 Task: Create in the project AgileFusion in Backlog an issue 'Upgrade the error logging and monitoring capabilities of a web application to improve error detection and resolution', assign it to team member softage.2@softage.net and change the status to IN PROGRESS. Create in the project AgileFusion in Backlog an issue 'Create a new online platform for online graphic design courses with advanced design tools and project collaboration features', assign it to team member softage.3@softage.net and change the status to IN PROGRESS
Action: Mouse moved to (238, 65)
Screenshot: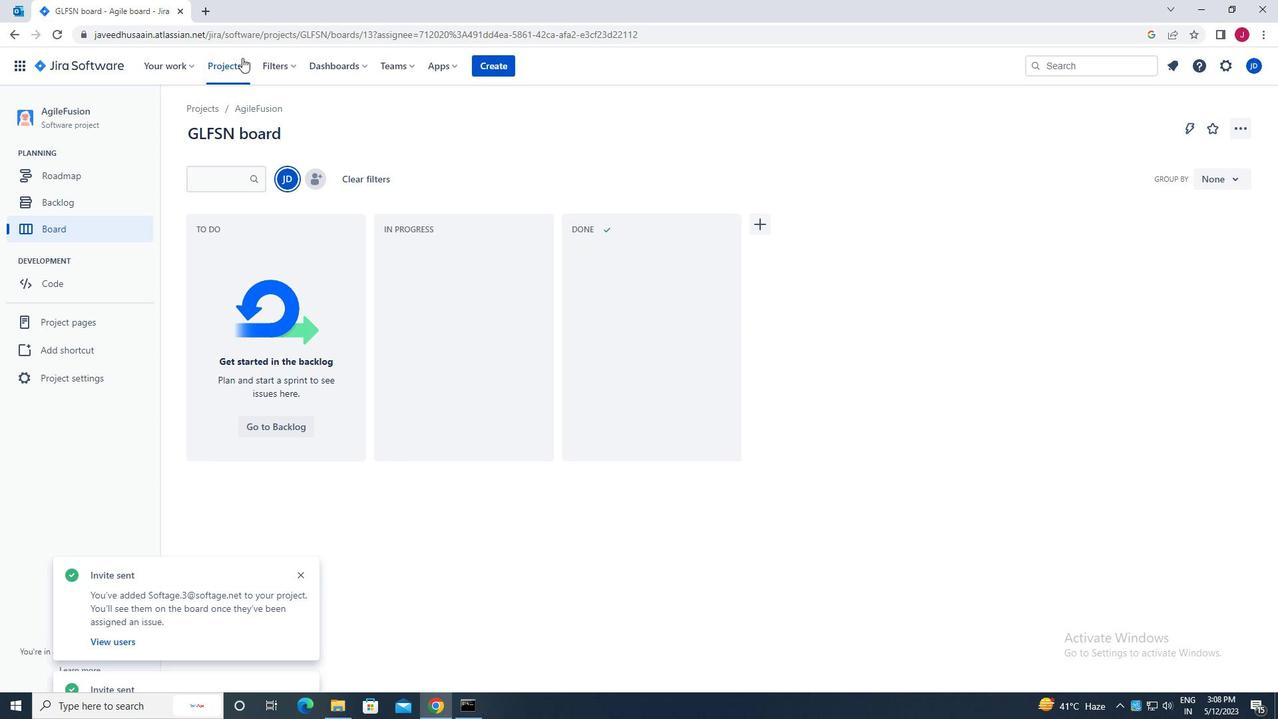 
Action: Mouse pressed left at (238, 65)
Screenshot: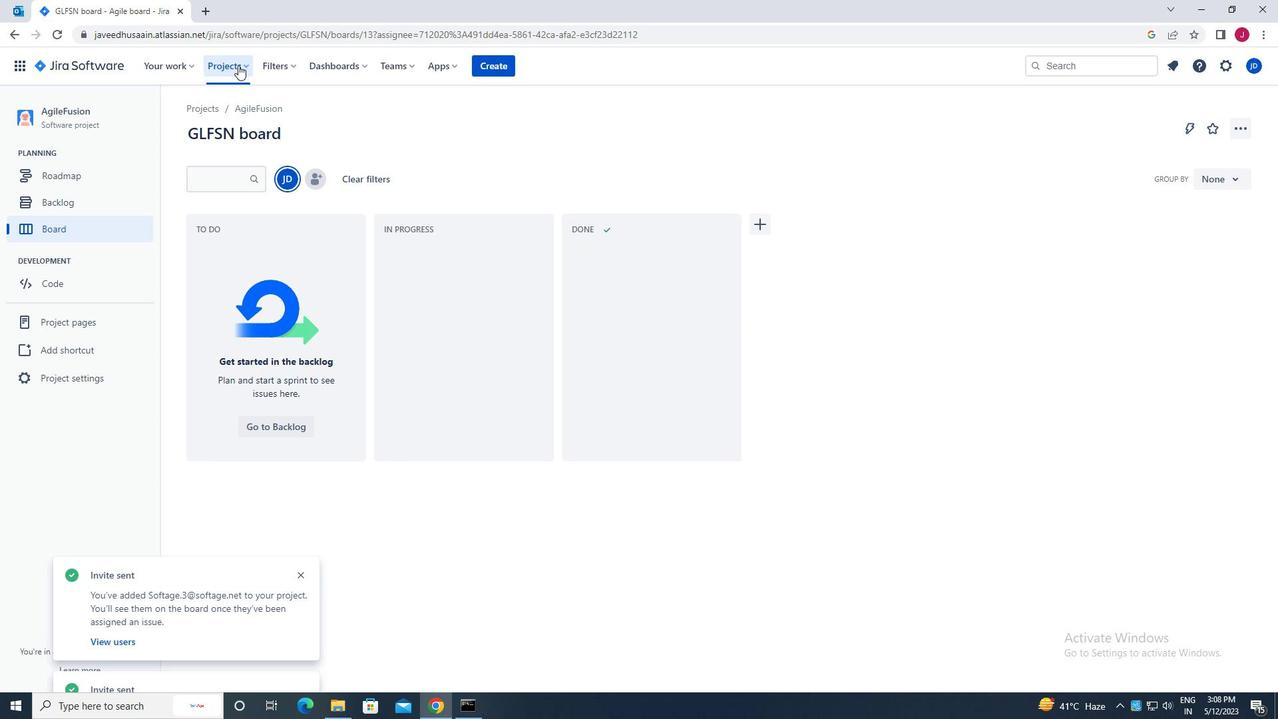 
Action: Mouse moved to (288, 122)
Screenshot: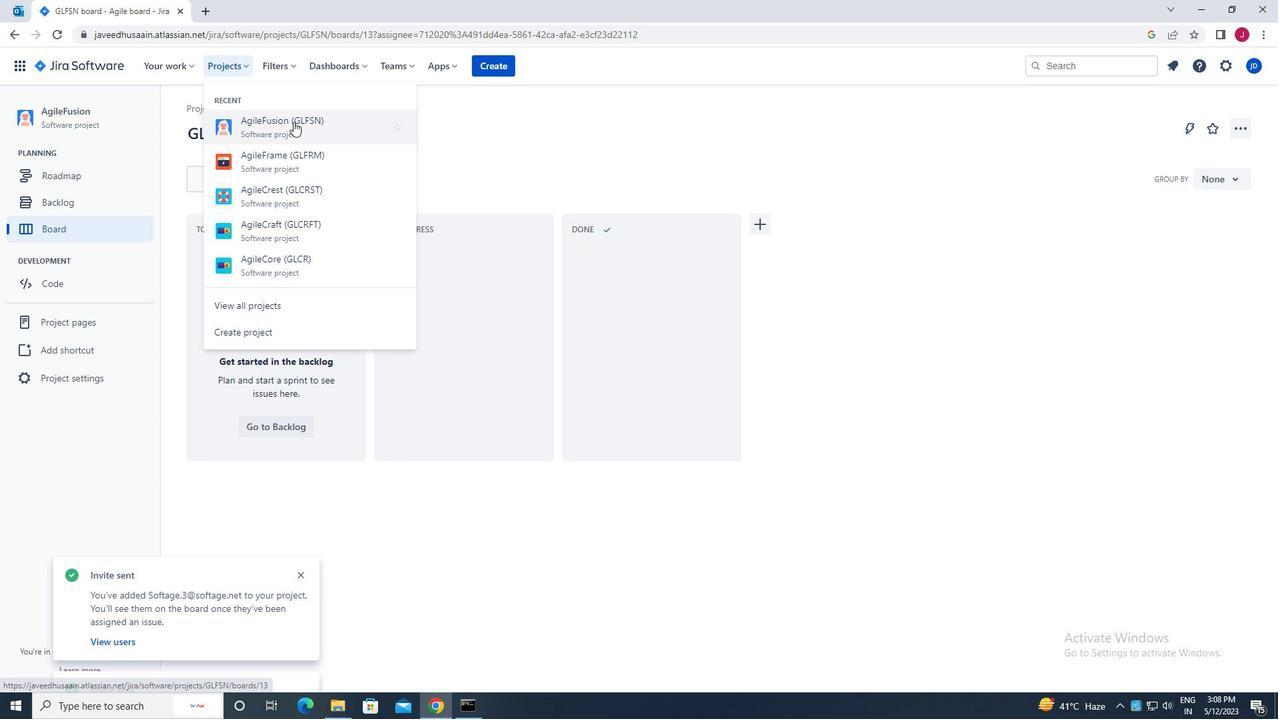 
Action: Mouse pressed left at (288, 122)
Screenshot: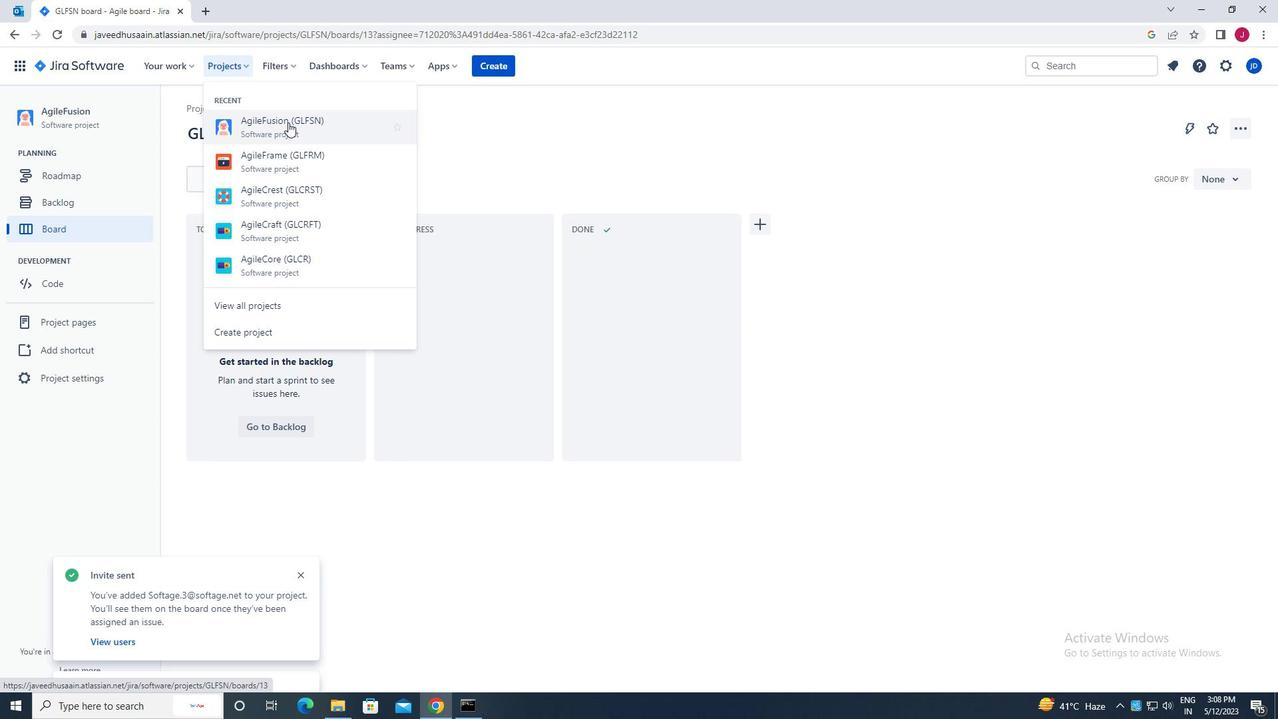 
Action: Mouse moved to (86, 204)
Screenshot: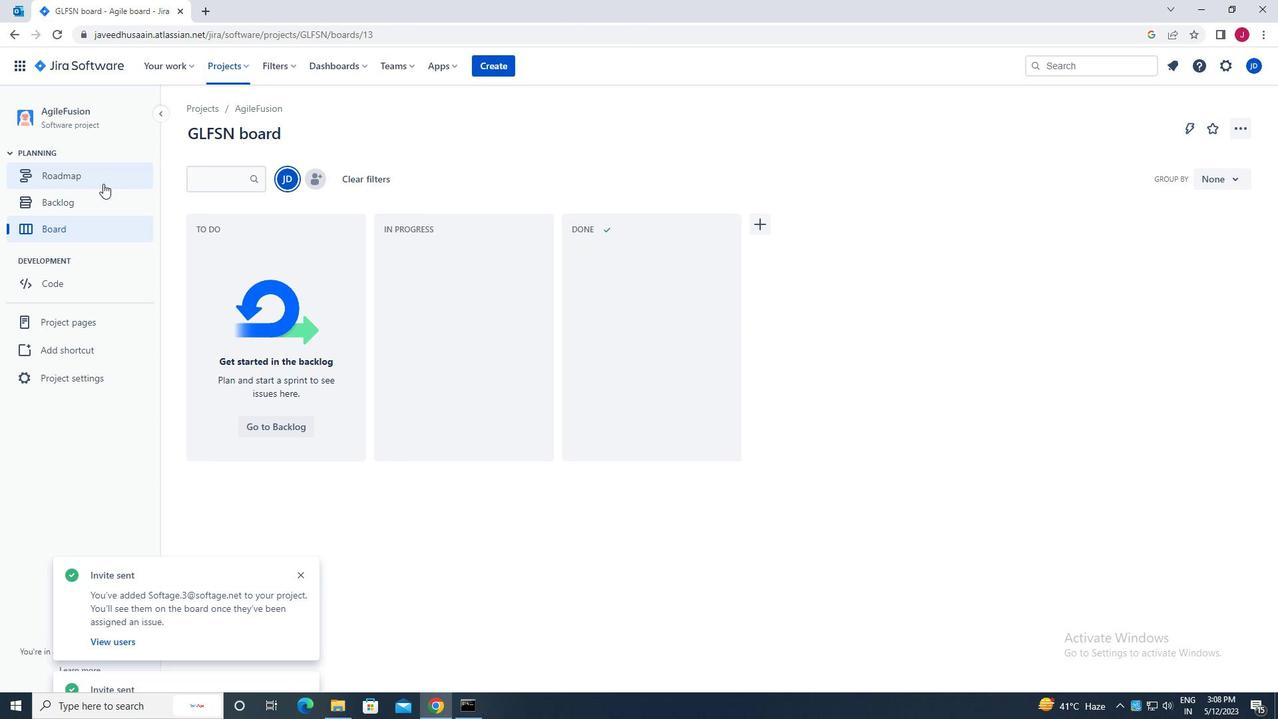 
Action: Mouse pressed left at (86, 204)
Screenshot: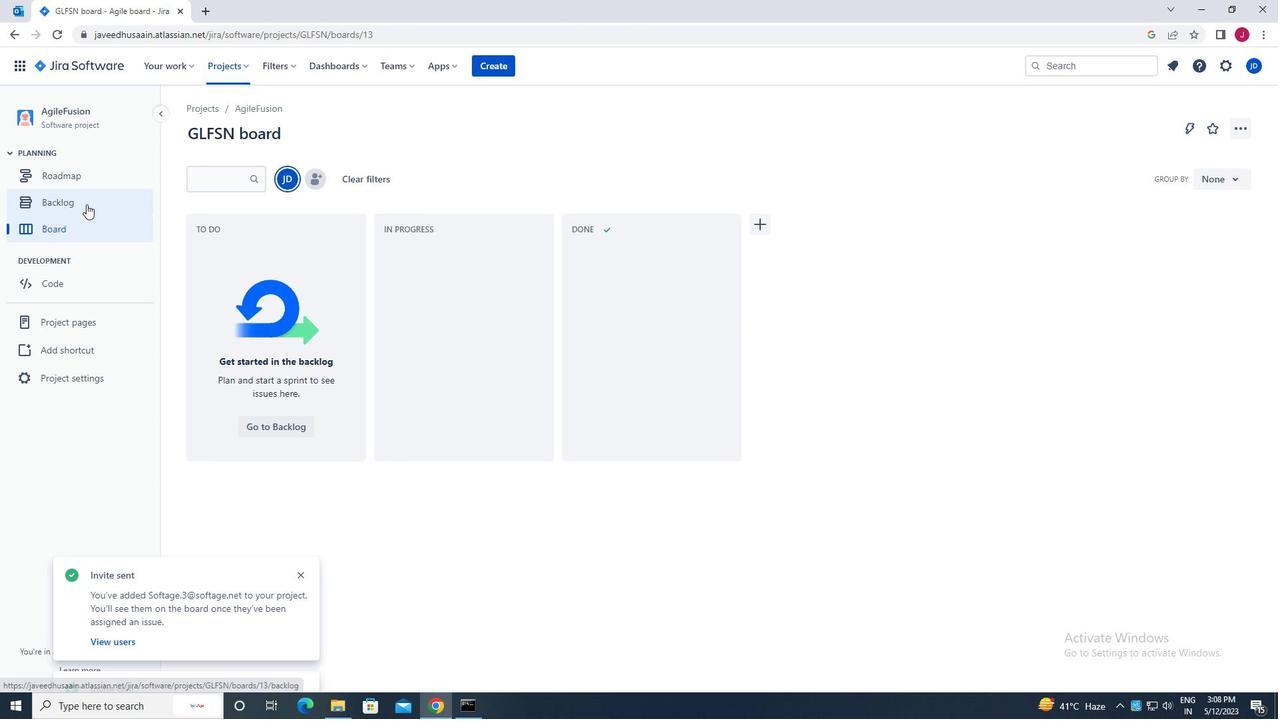 
Action: Mouse moved to (303, 575)
Screenshot: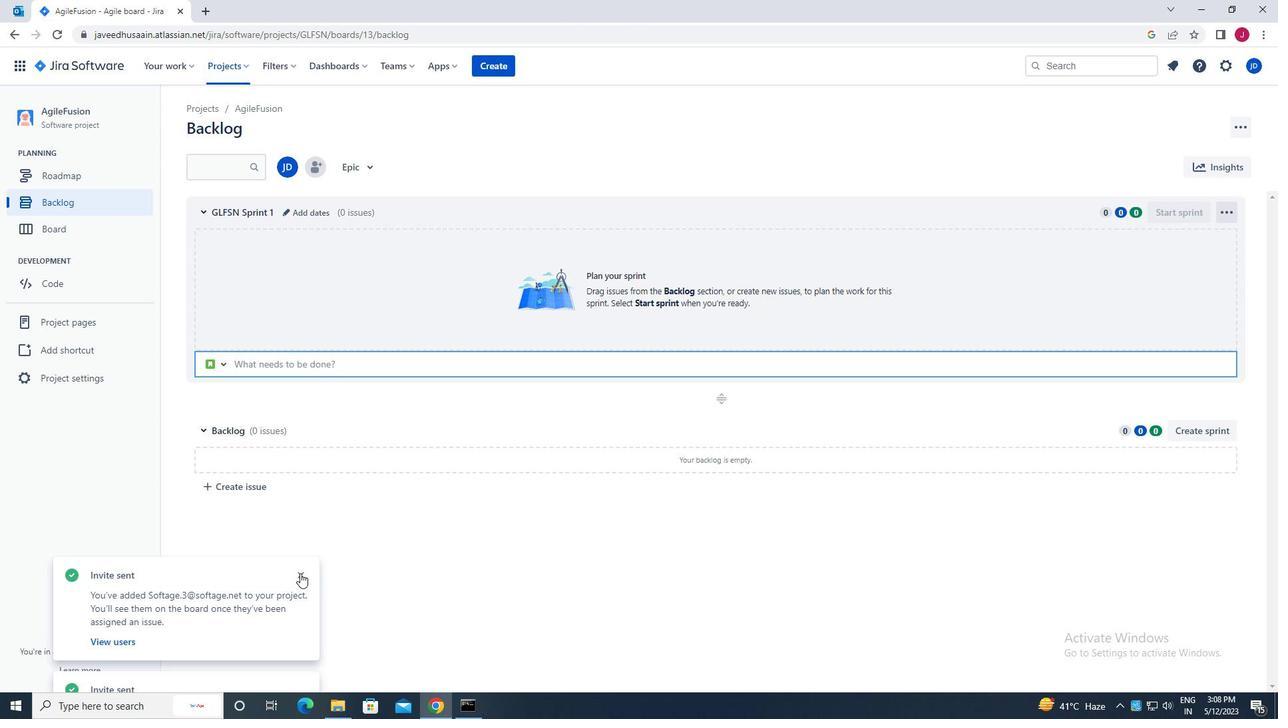 
Action: Mouse pressed left at (303, 575)
Screenshot: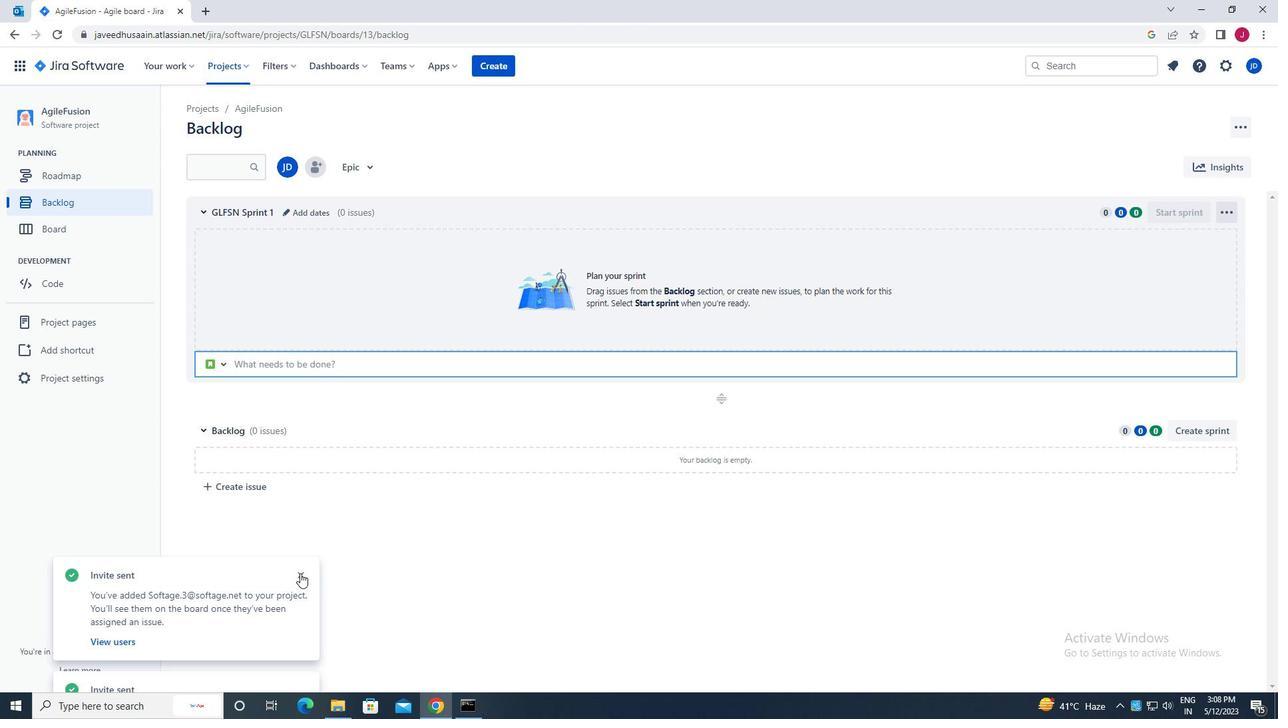
Action: Mouse moved to (301, 572)
Screenshot: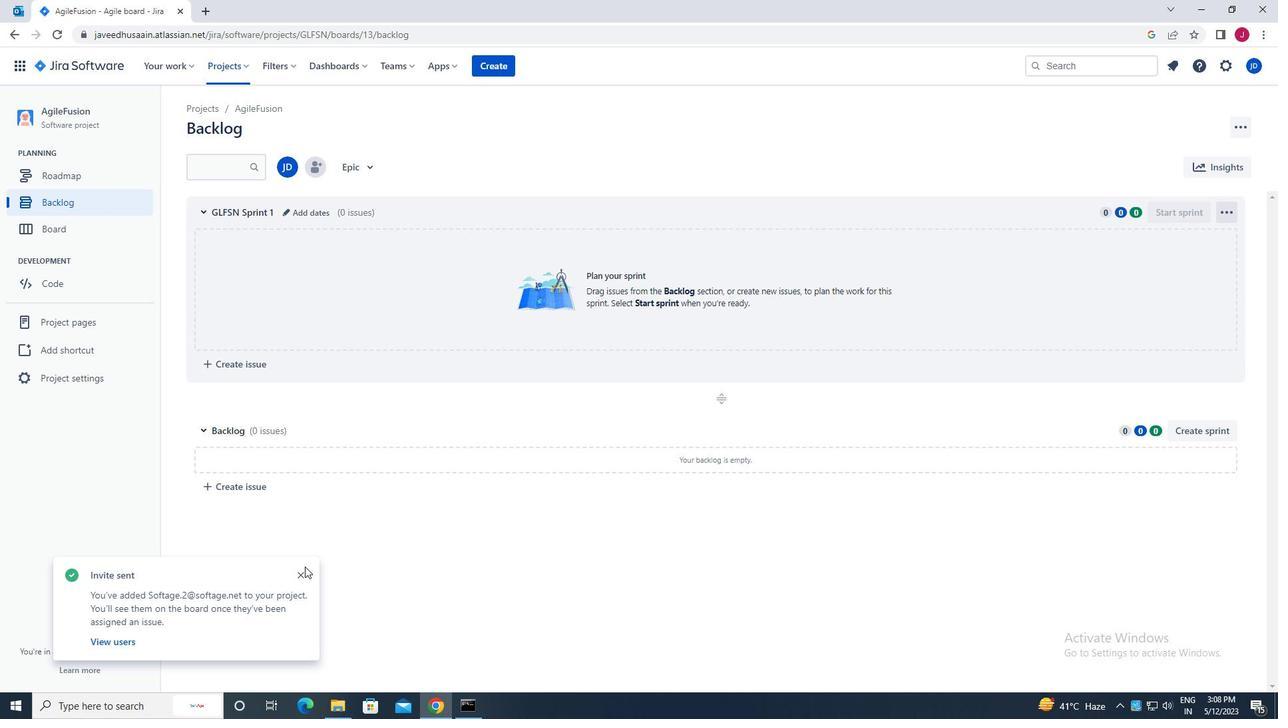
Action: Mouse pressed left at (301, 572)
Screenshot: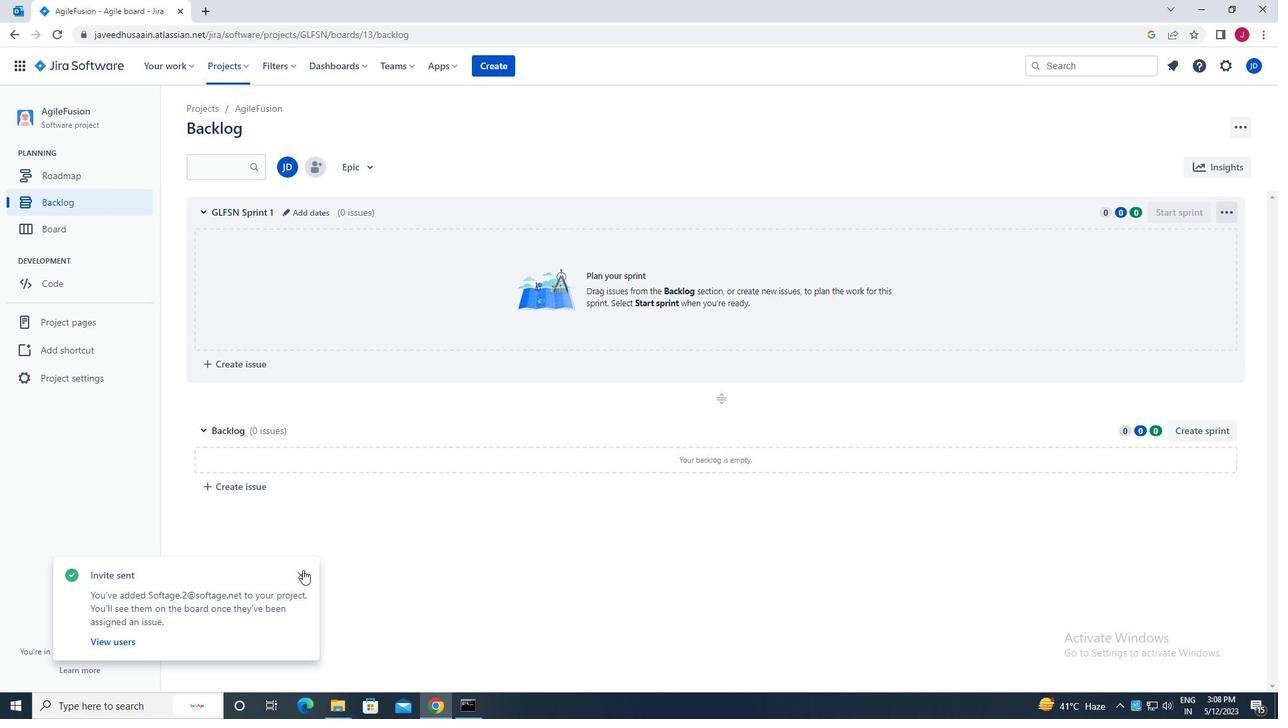 
Action: Mouse moved to (260, 485)
Screenshot: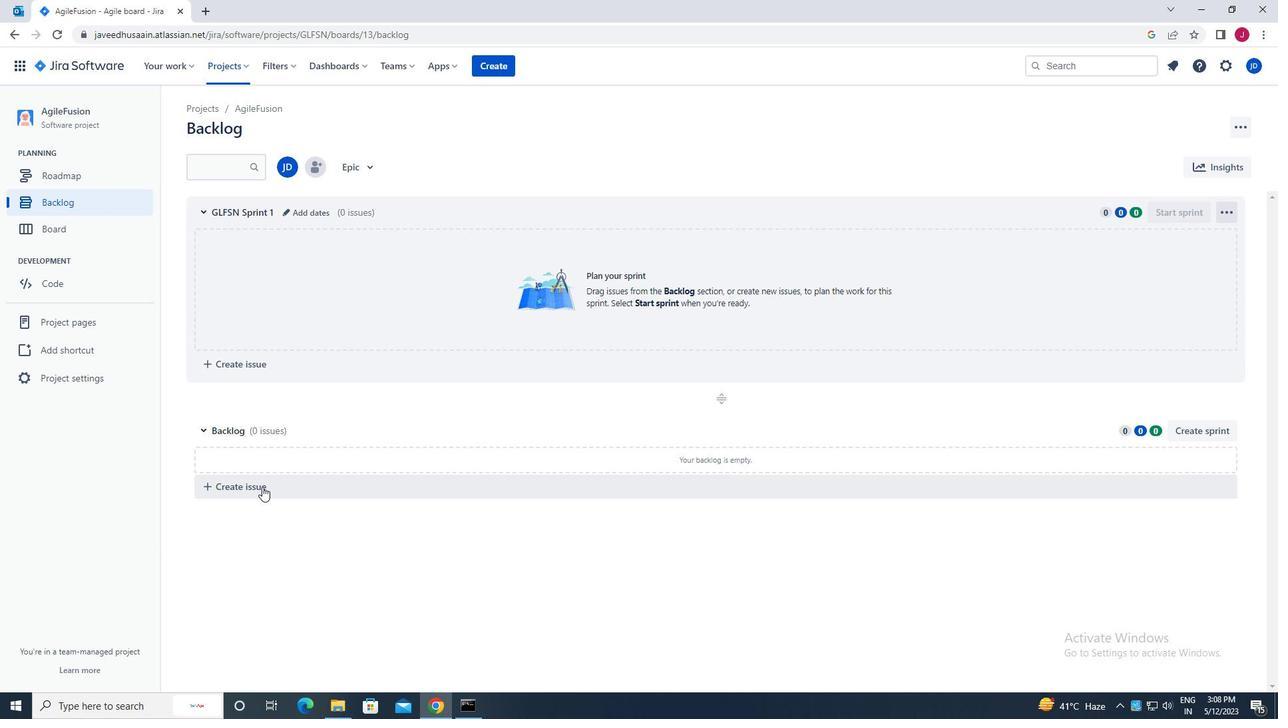 
Action: Mouse pressed left at (260, 485)
Screenshot: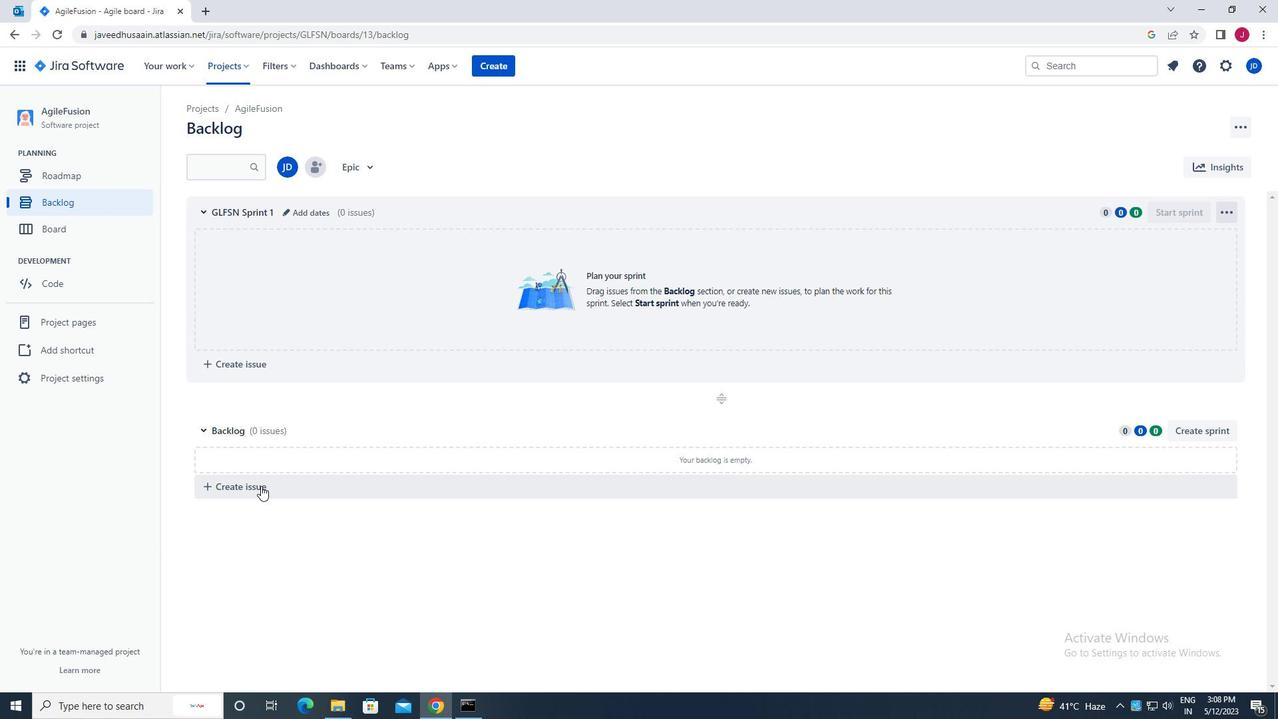 
Action: Mouse pressed left at (260, 485)
Screenshot: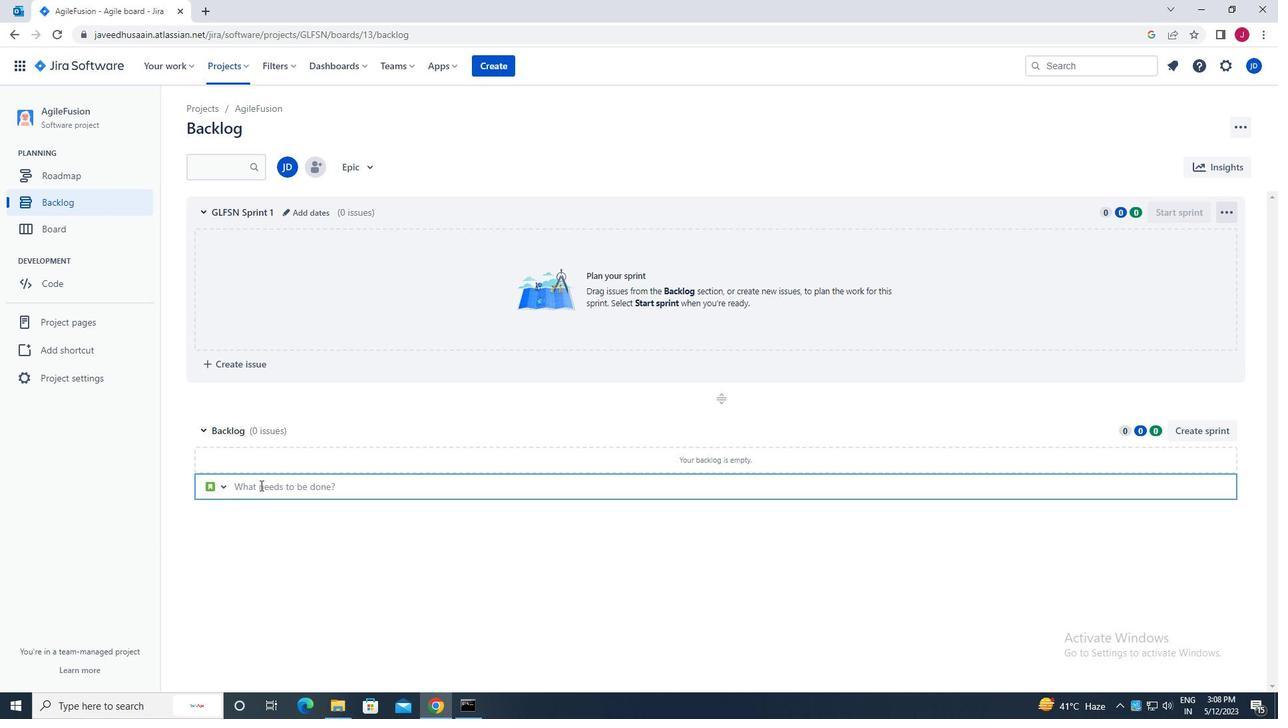 
Action: Key pressed u<Key.caps_lock>pgrade<Key.space>the<Key.space>error<Key.space>logging<Key.space>and<Key.space>monitoring<Key.space>capabilities<Key.space>of<Key.space>a<Key.space>web<Key.space>application<Key.space>to<Key.space>improve<Key.space>error<Key.space>detection<Key.space>and<Key.space>resolution<Key.enter>
Screenshot: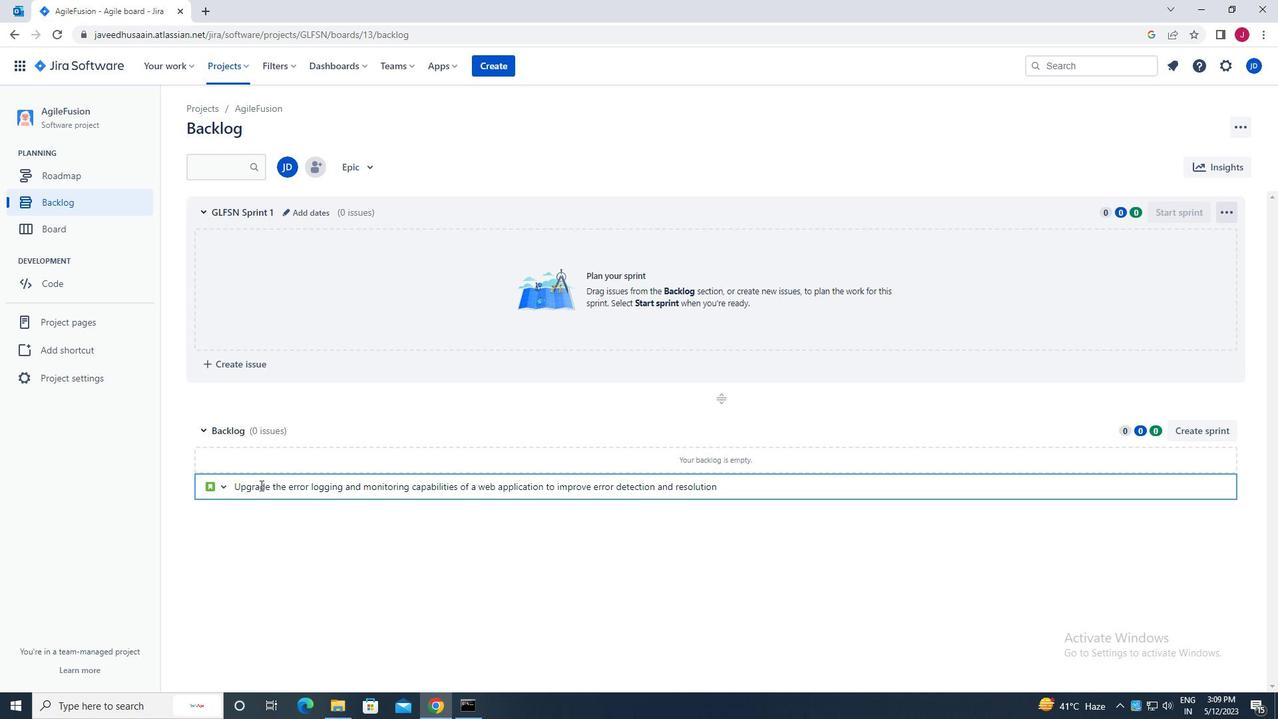 
Action: Mouse moved to (1198, 457)
Screenshot: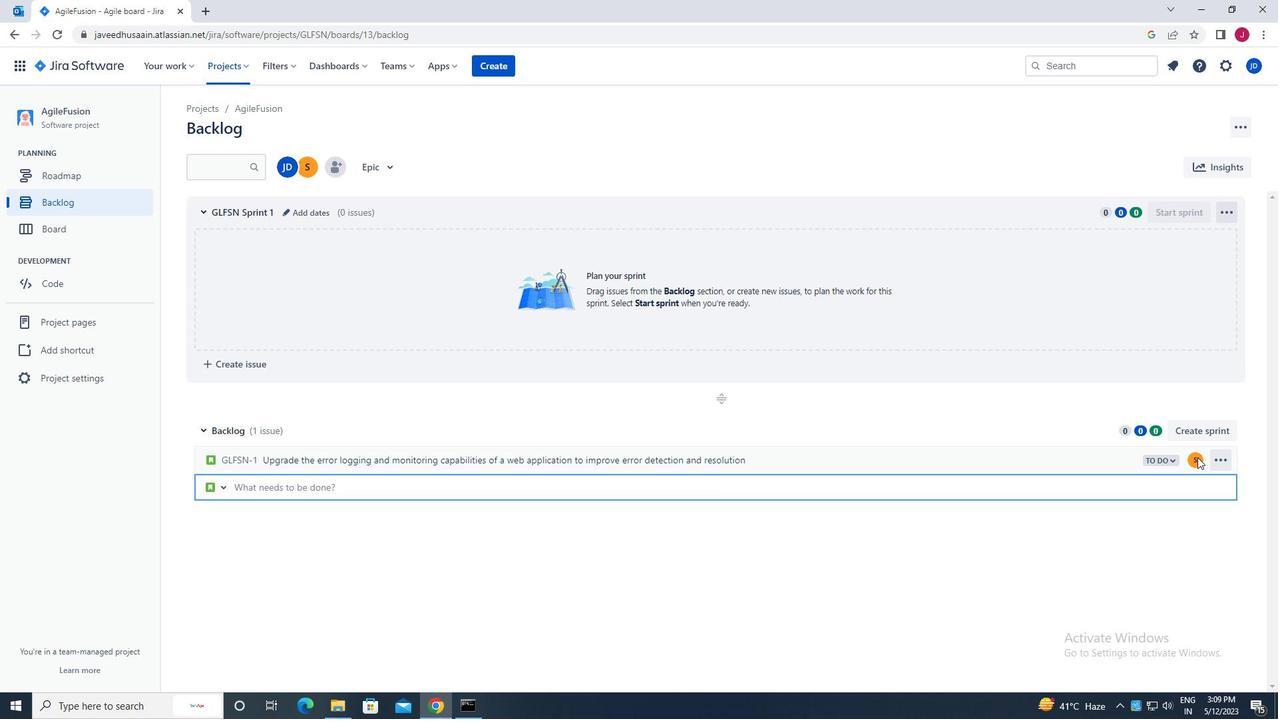 
Action: Mouse pressed left at (1198, 457)
Screenshot: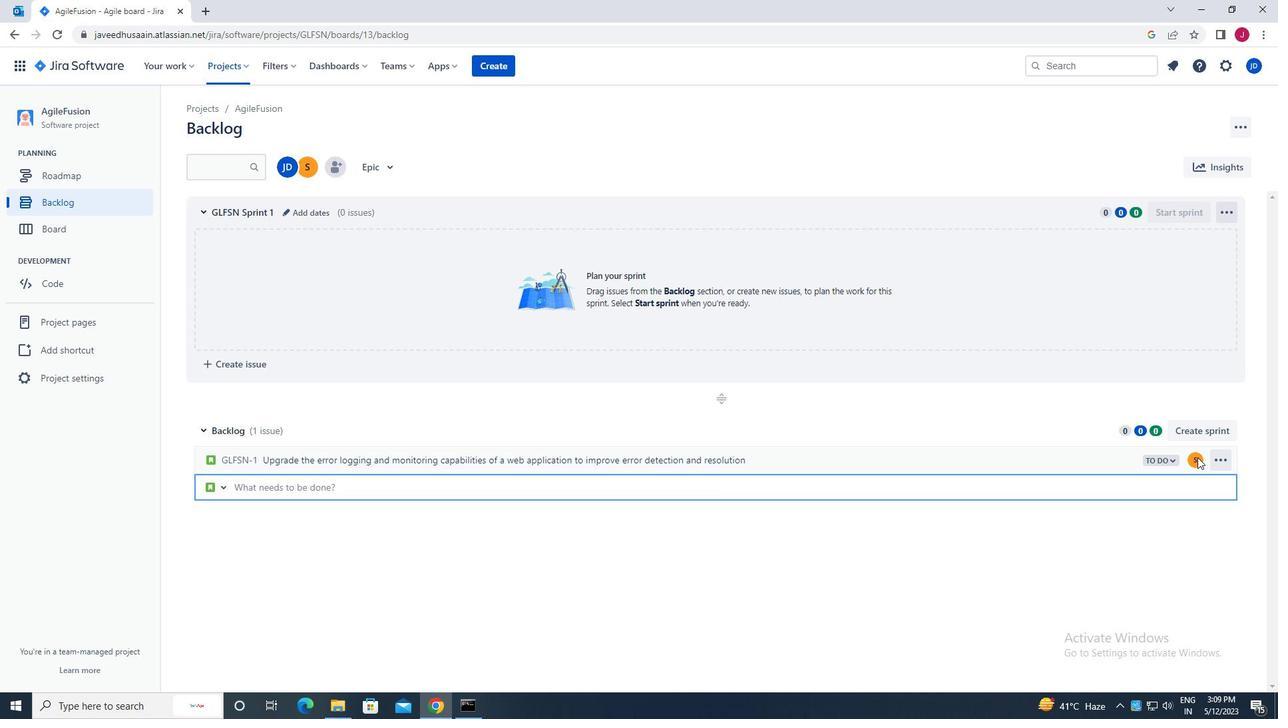 
Action: Mouse moved to (1196, 459)
Screenshot: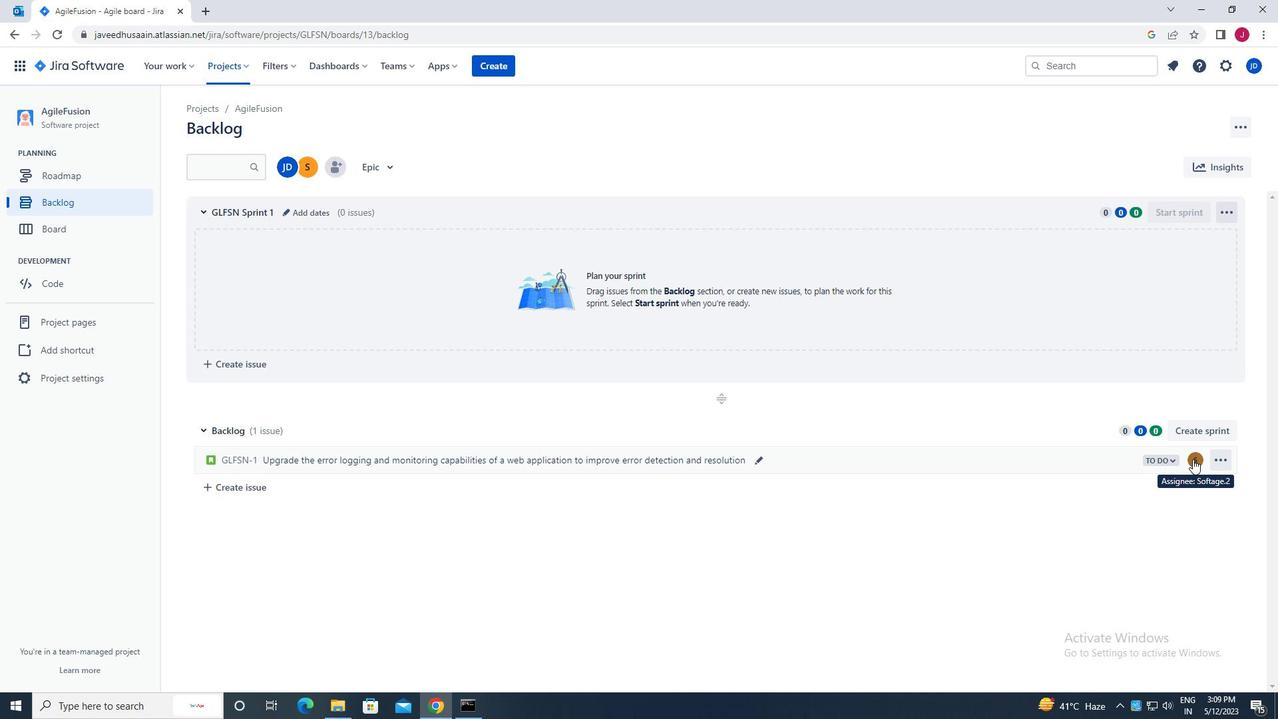 
Action: Mouse pressed left at (1196, 459)
Screenshot: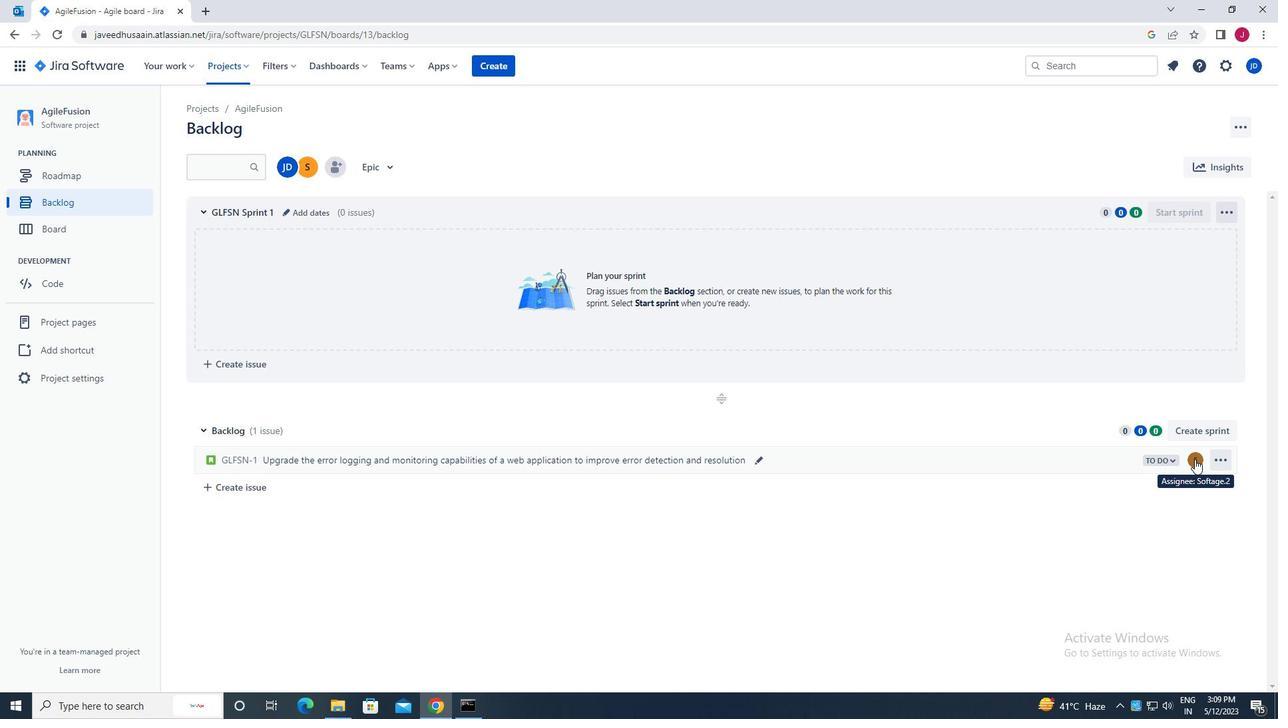 
Action: Mouse moved to (1097, 490)
Screenshot: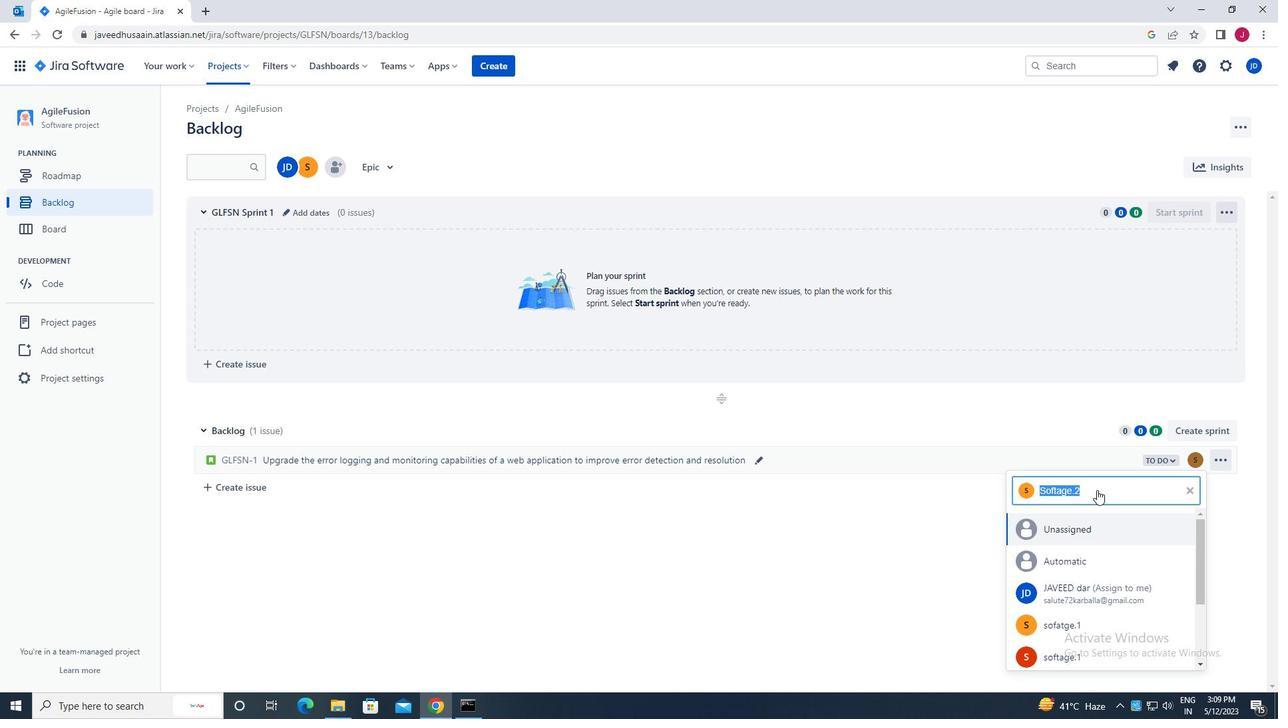 
Action: Key pressed soft
Screenshot: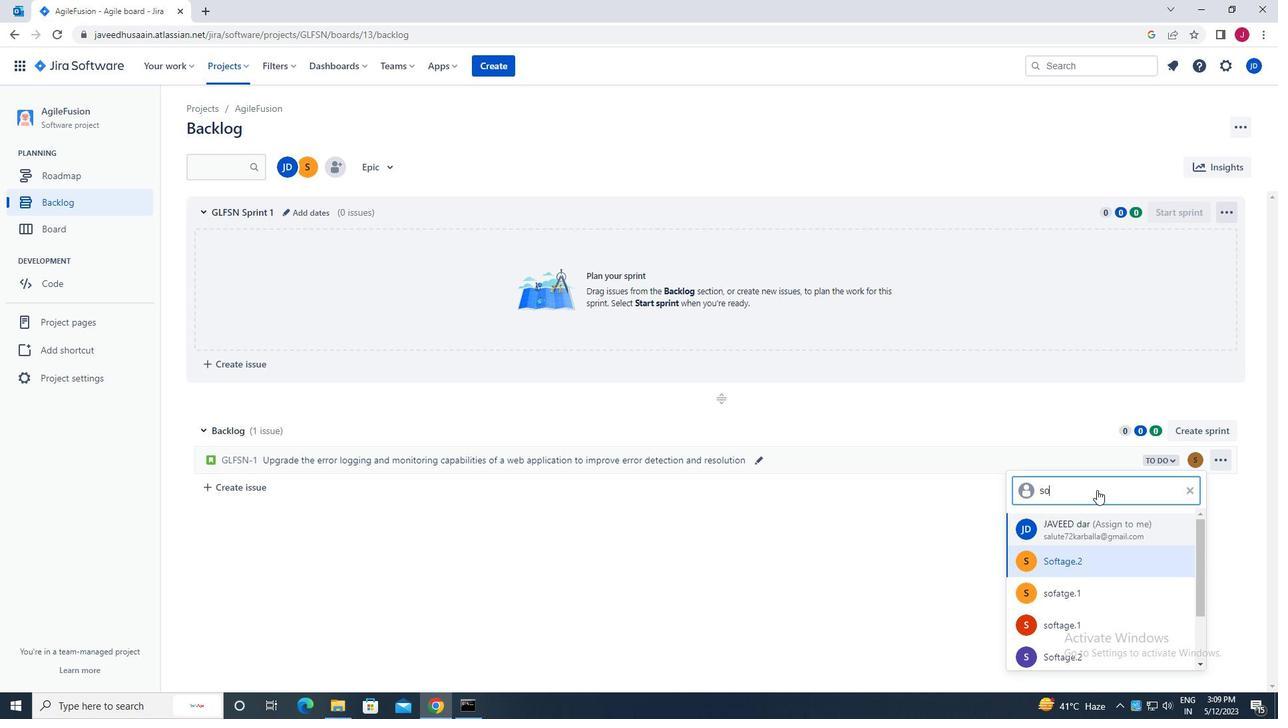 
Action: Mouse moved to (1102, 532)
Screenshot: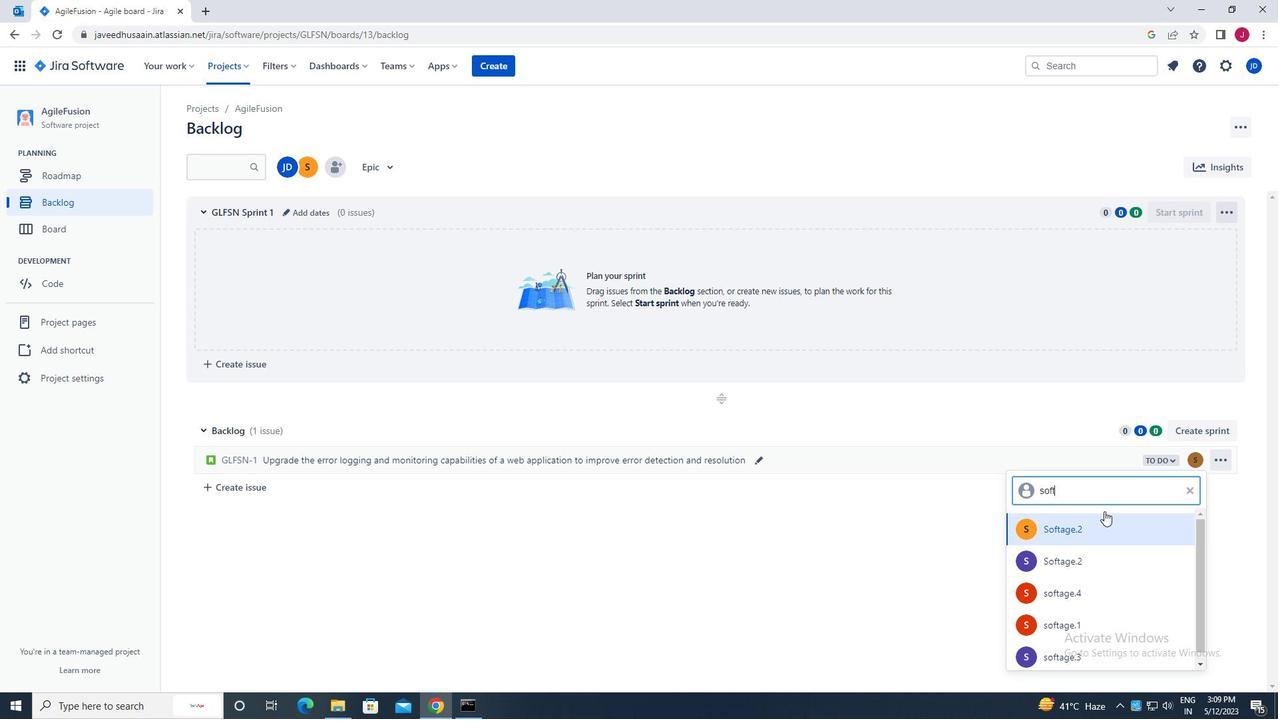 
Action: Mouse pressed left at (1102, 532)
Screenshot: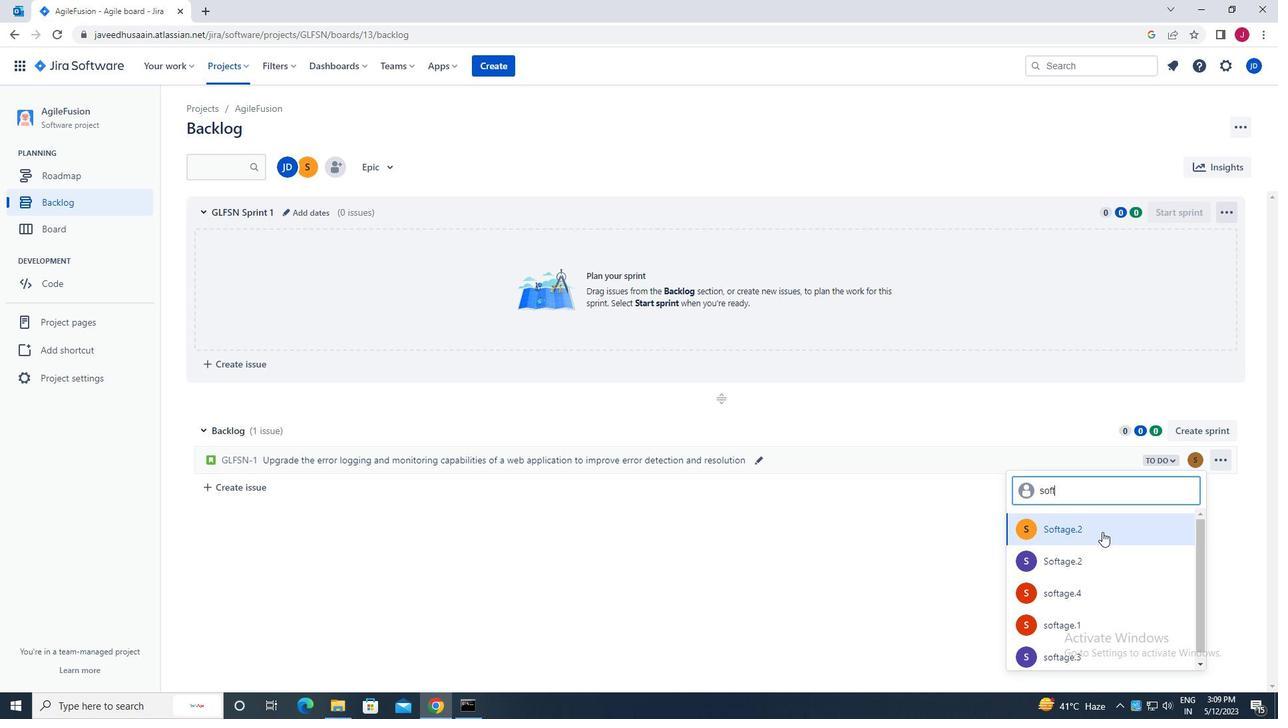 
Action: Mouse moved to (1168, 458)
Screenshot: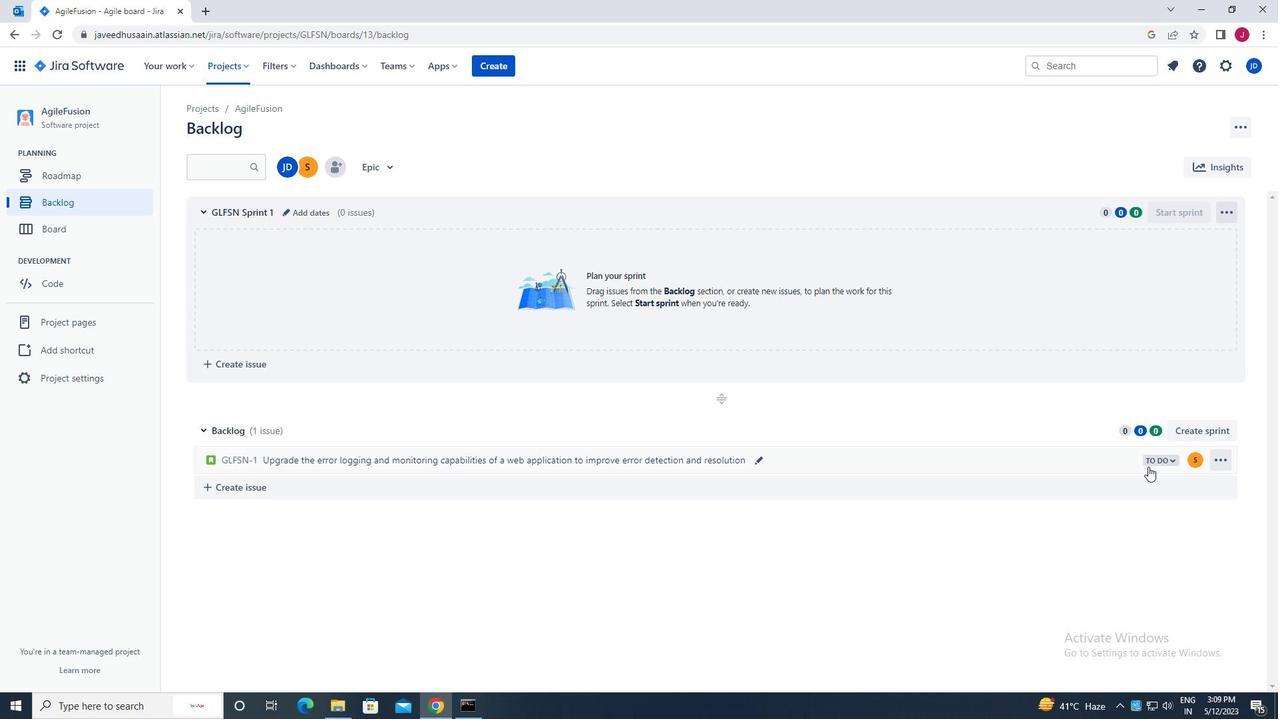 
Action: Mouse pressed left at (1168, 458)
Screenshot: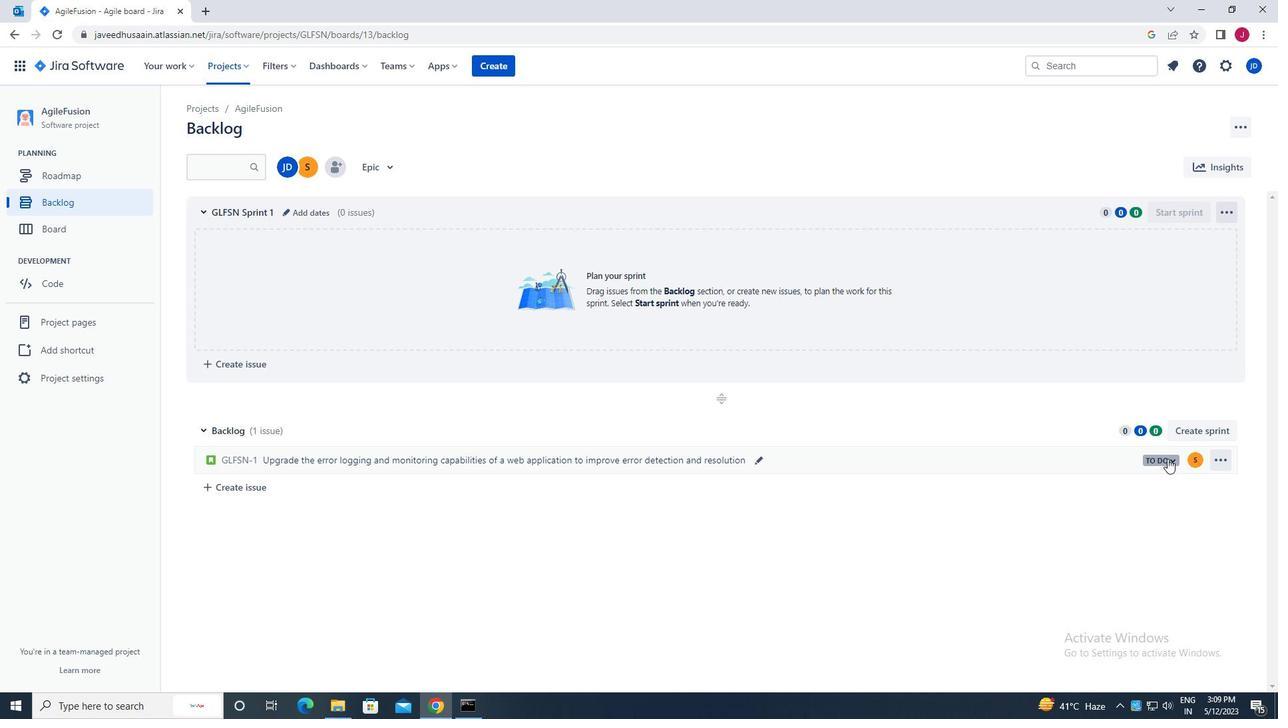 
Action: Mouse moved to (1085, 488)
Screenshot: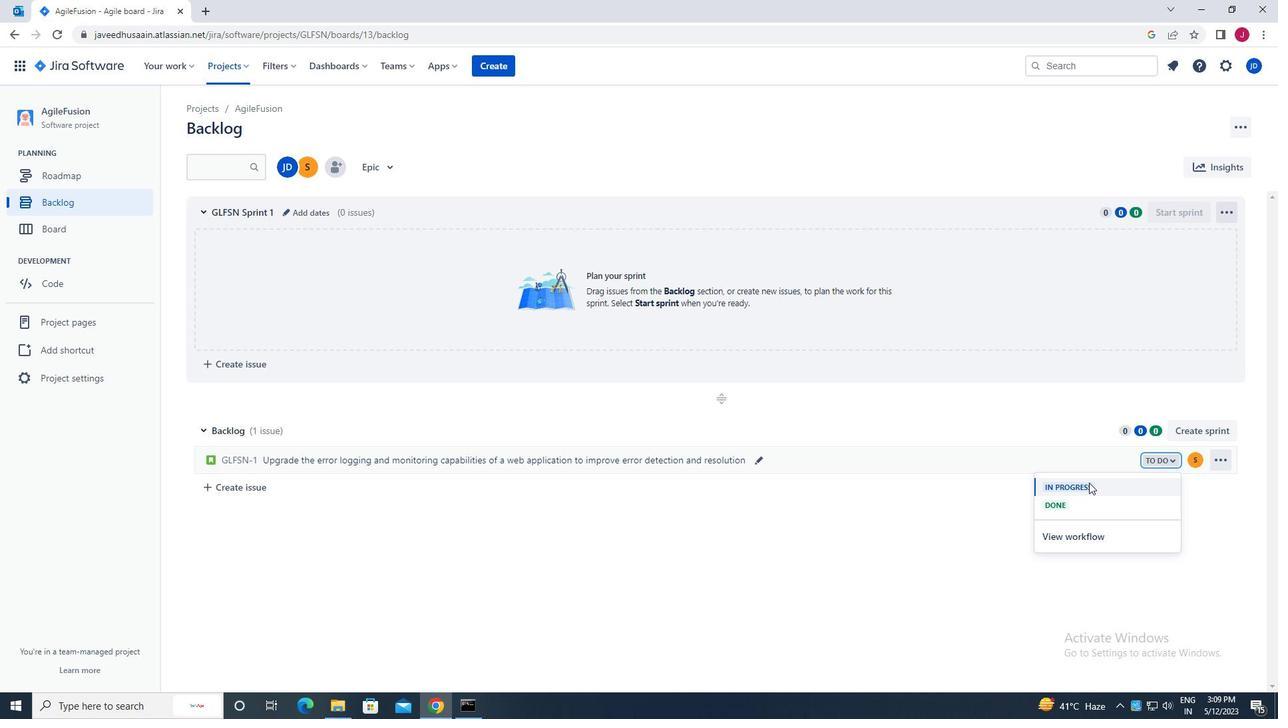 
Action: Mouse pressed left at (1085, 488)
Screenshot: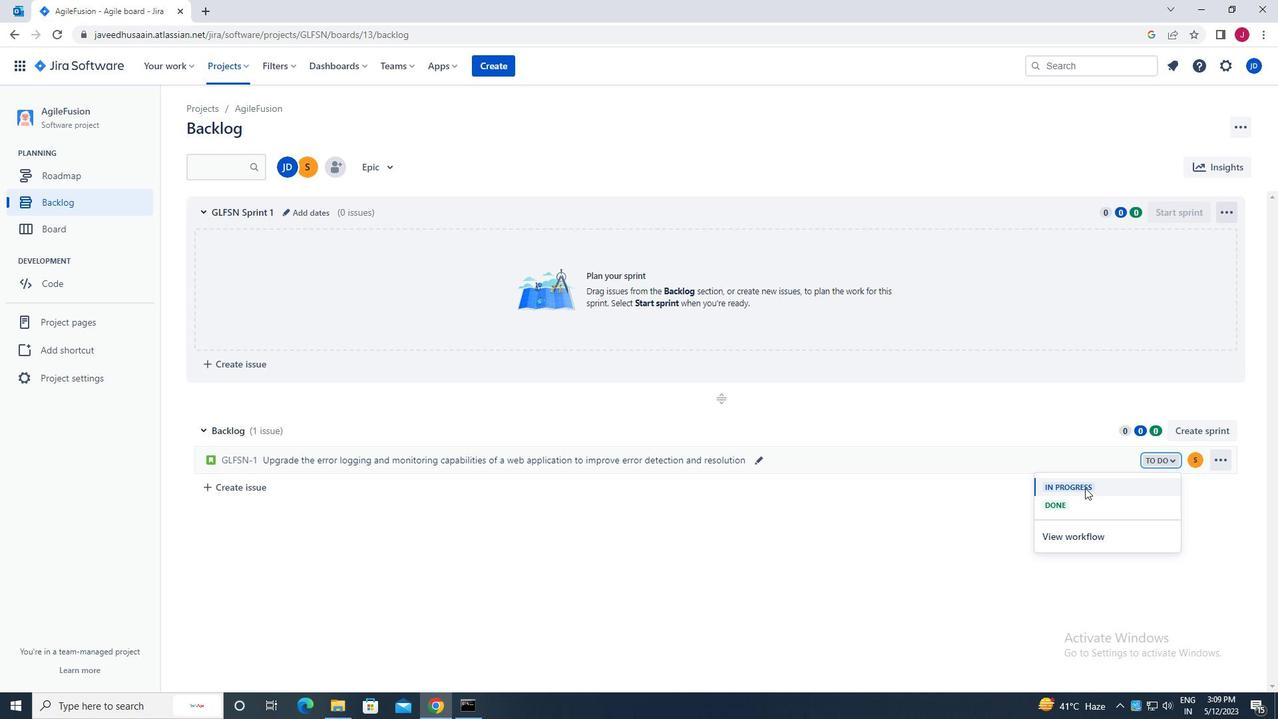 
Action: Mouse moved to (251, 486)
Screenshot: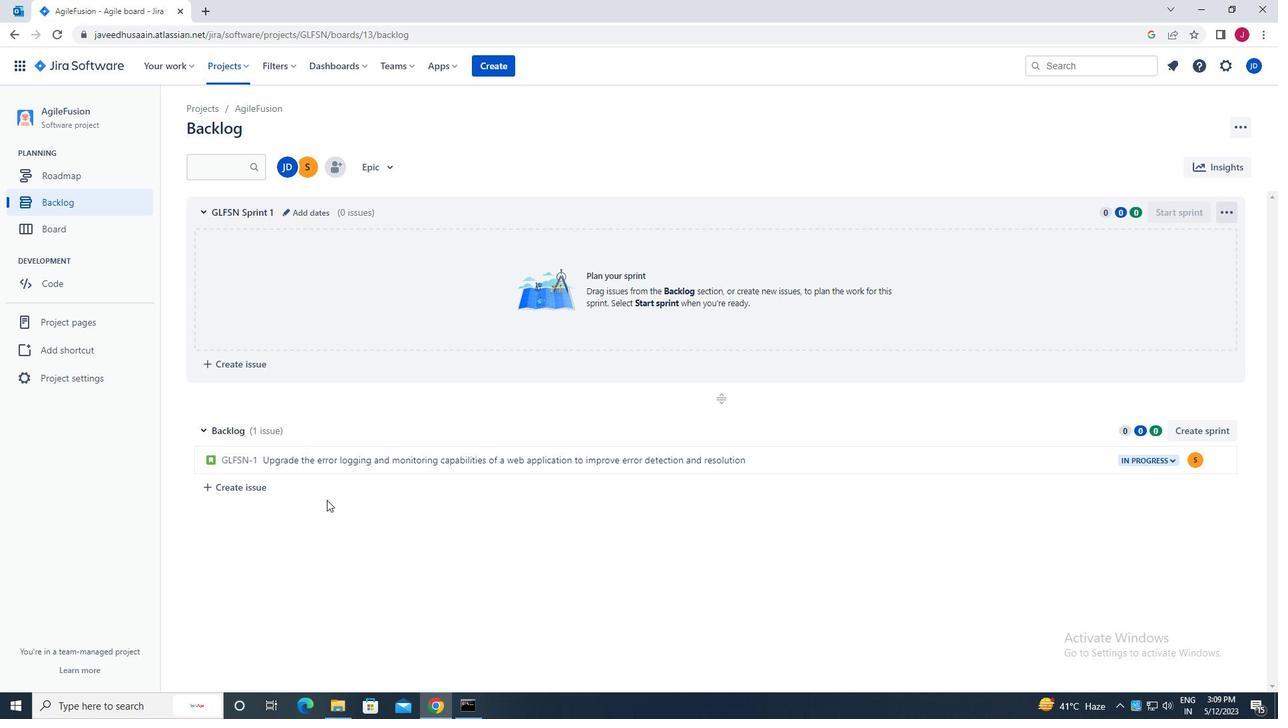 
Action: Mouse pressed left at (251, 486)
Screenshot: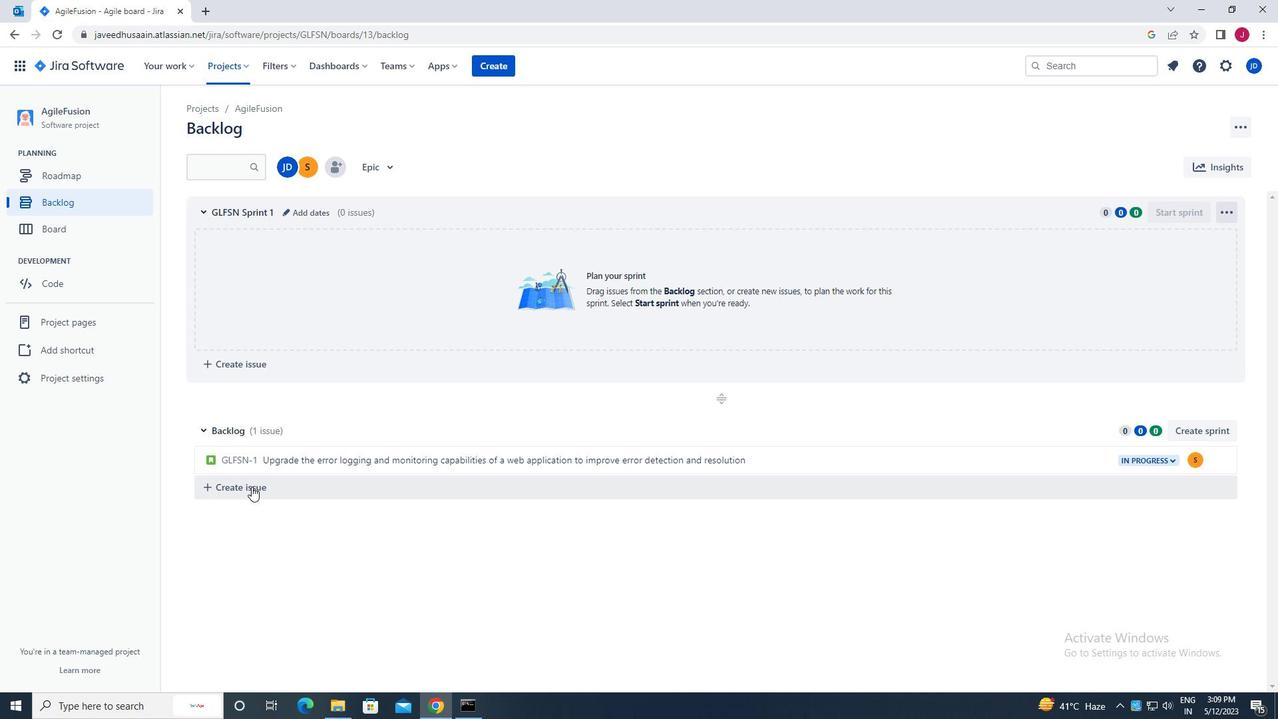 
Action: Mouse moved to (279, 490)
Screenshot: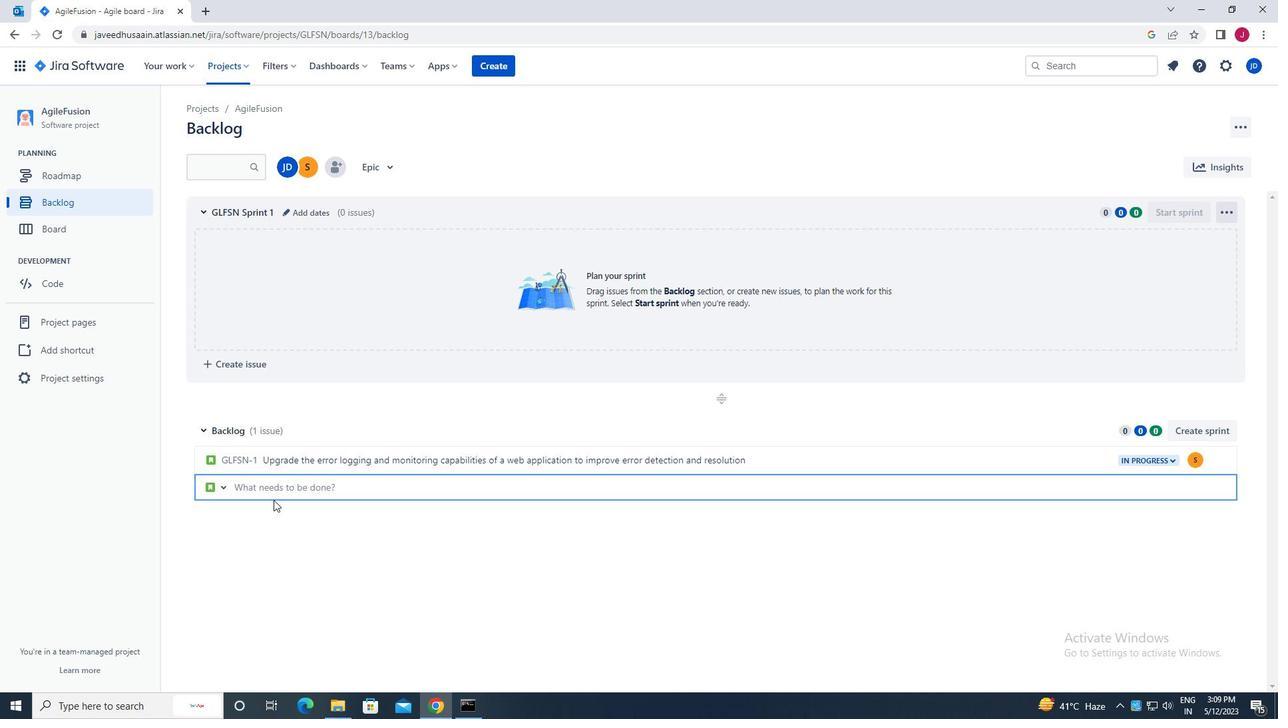 
Action: Key pressed <Key.caps_lock>c<Key.caps_lock>reate<Key.space>a<Key.space>new<Key.space>online<Key.space>platform<Key.space>for<Key.space>online<Key.space>p<Key.backspace>graphic<Key.space>design<Key.space>courses<Key.space>with<Key.space>advanced<Key.space>design<Key.space>tools<Key.space>and<Key.space>project<Key.space>collaboration<Key.space>features<Key.enter>
Screenshot: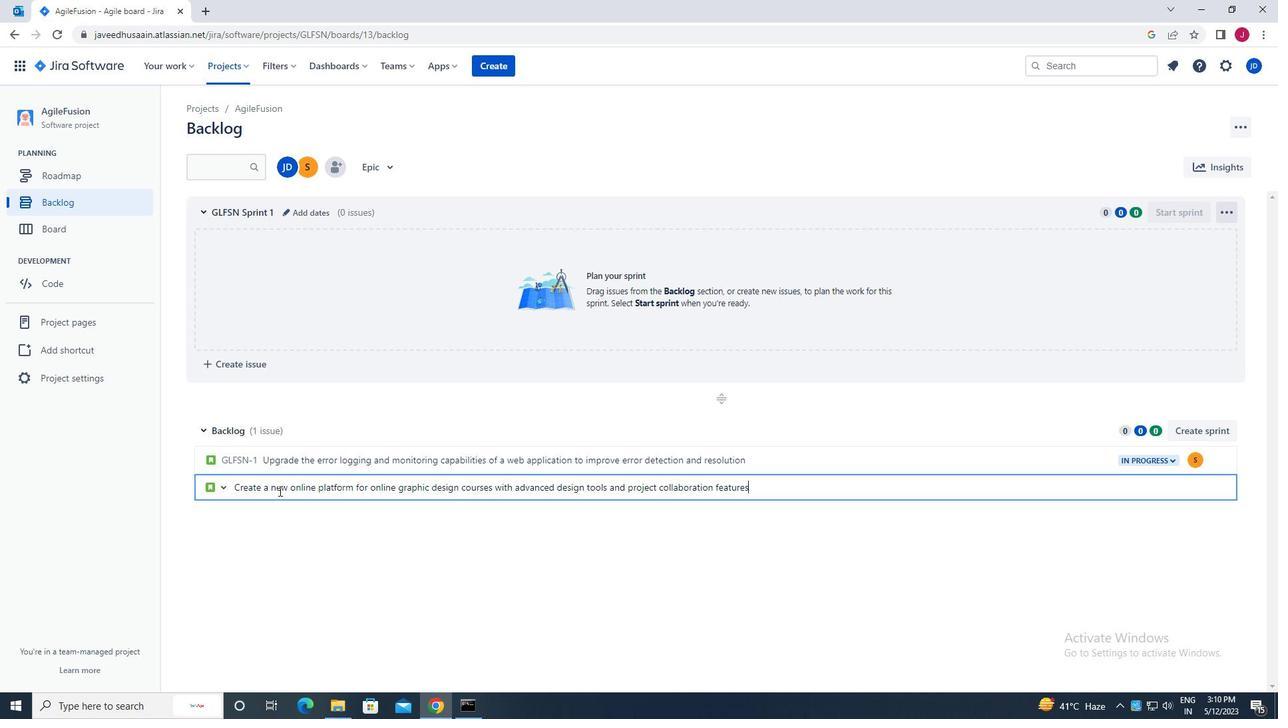 
Action: Mouse moved to (1196, 490)
Screenshot: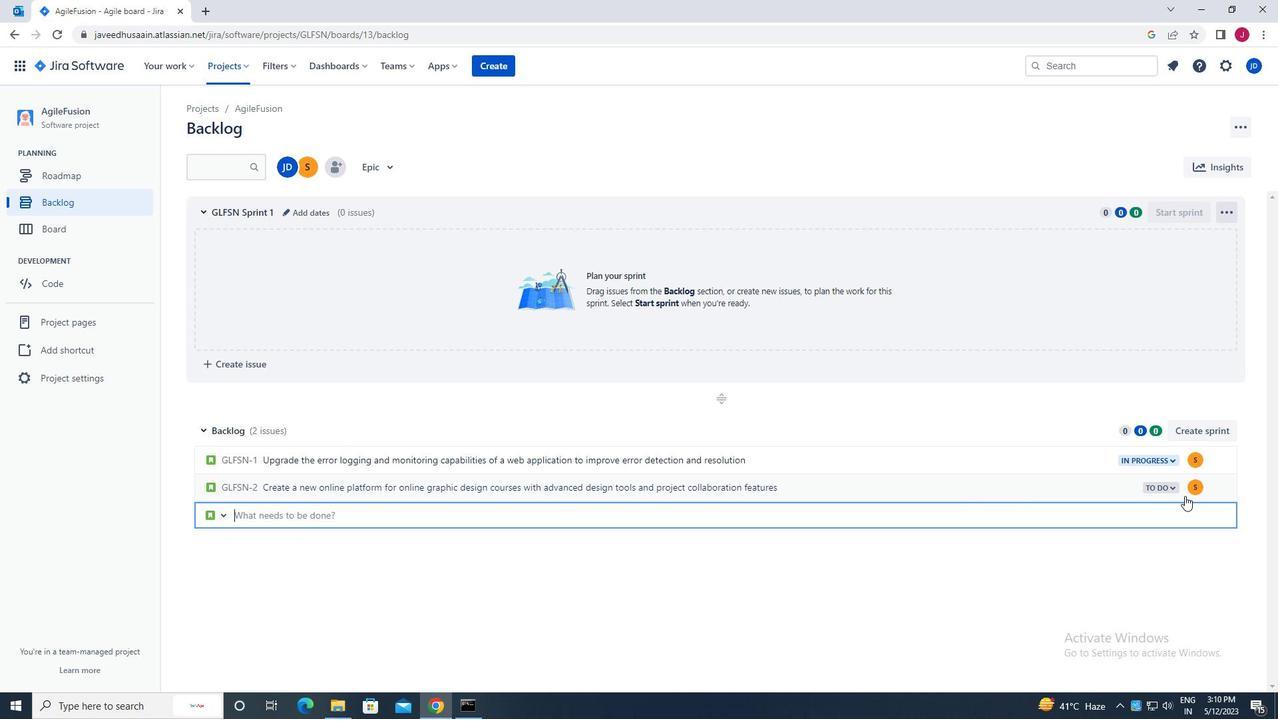 
Action: Mouse pressed left at (1196, 490)
Screenshot: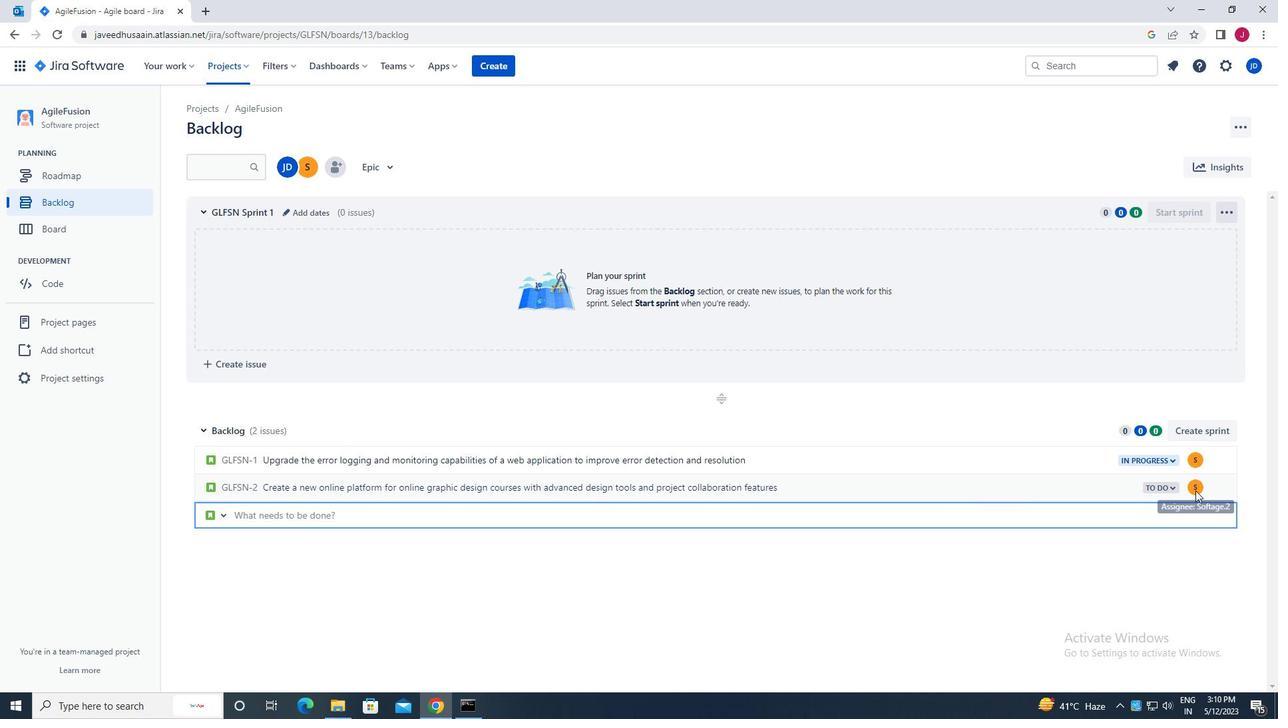 
Action: Mouse moved to (1194, 486)
Screenshot: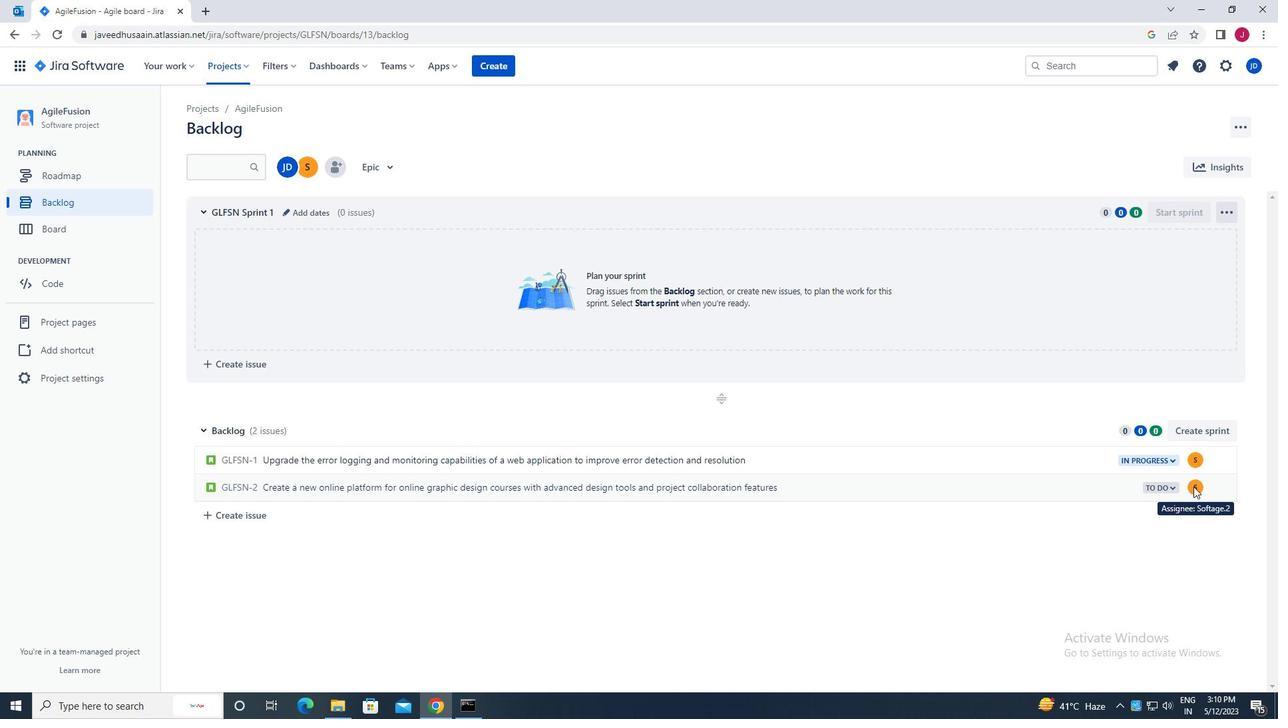 
Action: Mouse pressed left at (1194, 486)
Screenshot: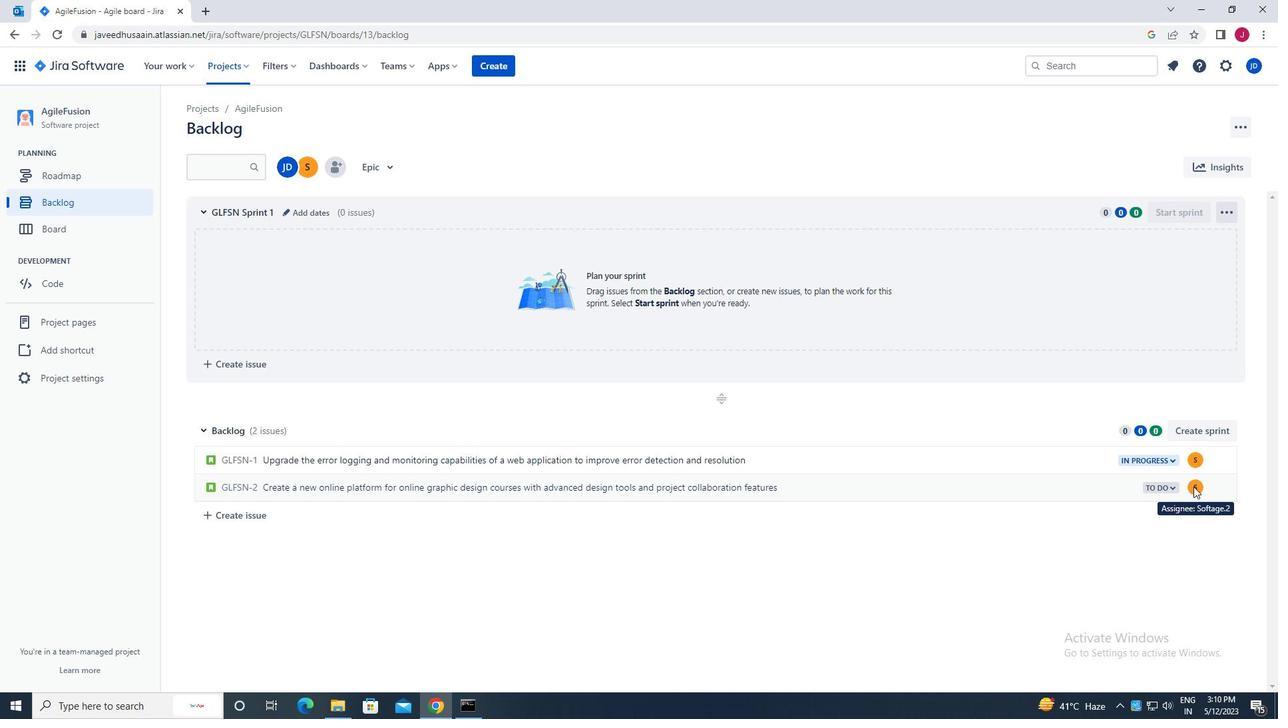 
Action: Mouse moved to (1197, 486)
Screenshot: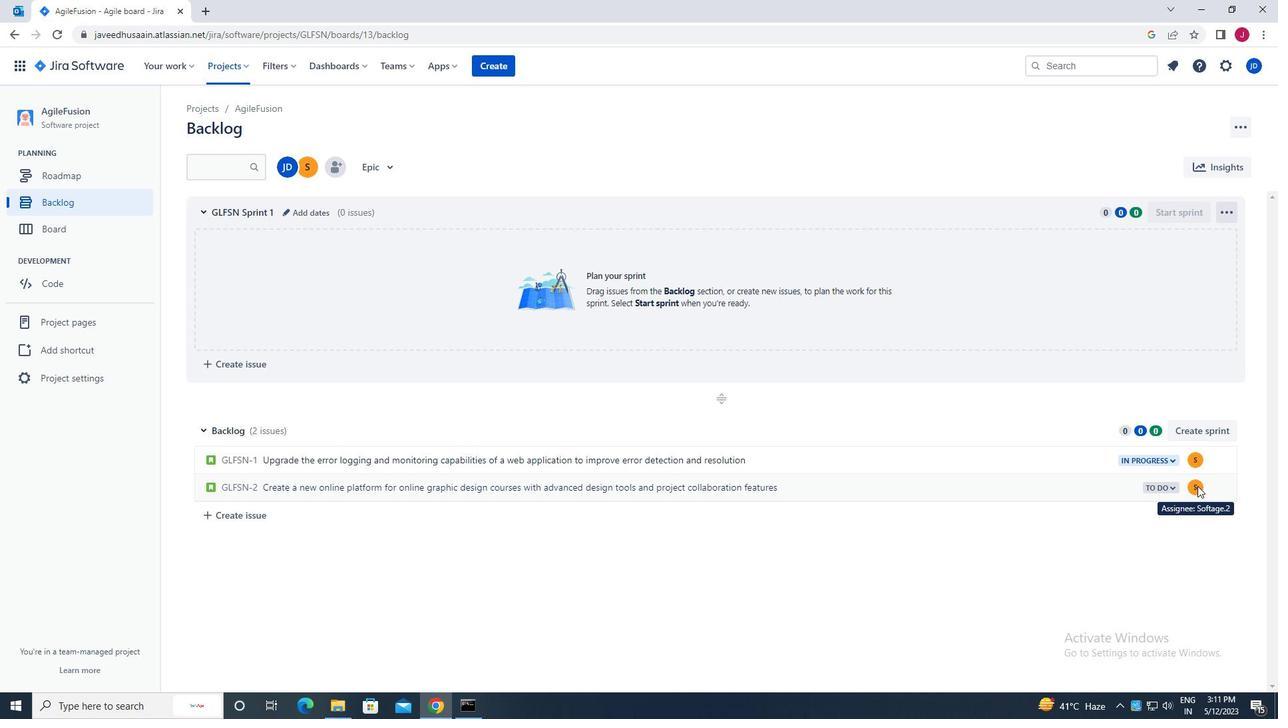 
Action: Mouse pressed left at (1197, 486)
Screenshot: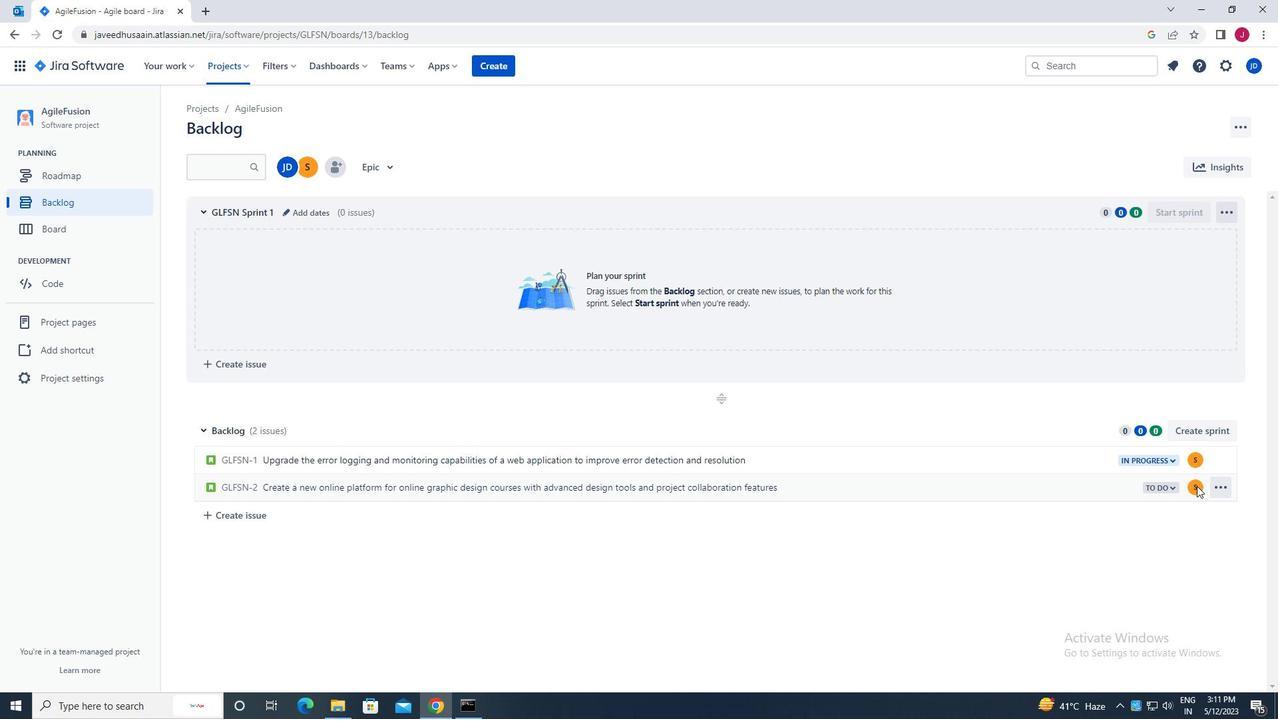 
Action: Mouse moved to (1192, 486)
Screenshot: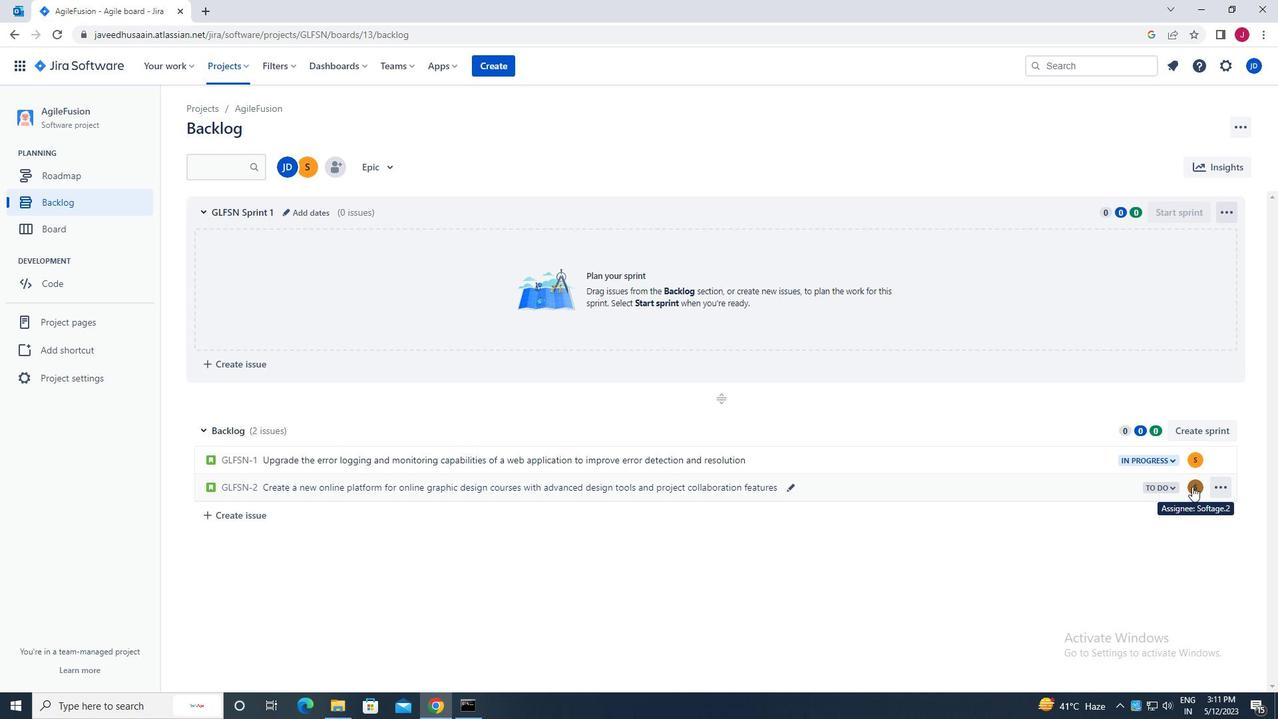 
Action: Mouse pressed left at (1192, 486)
Screenshot: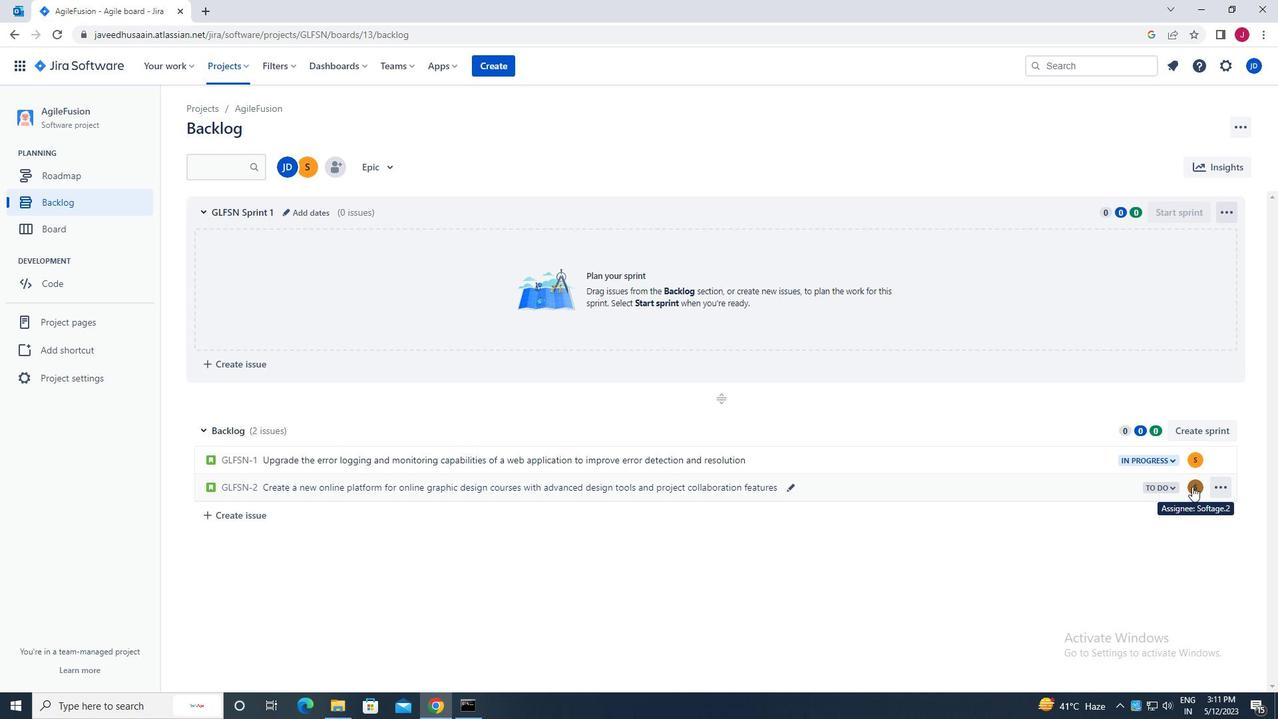 
Action: Mouse moved to (1104, 521)
Screenshot: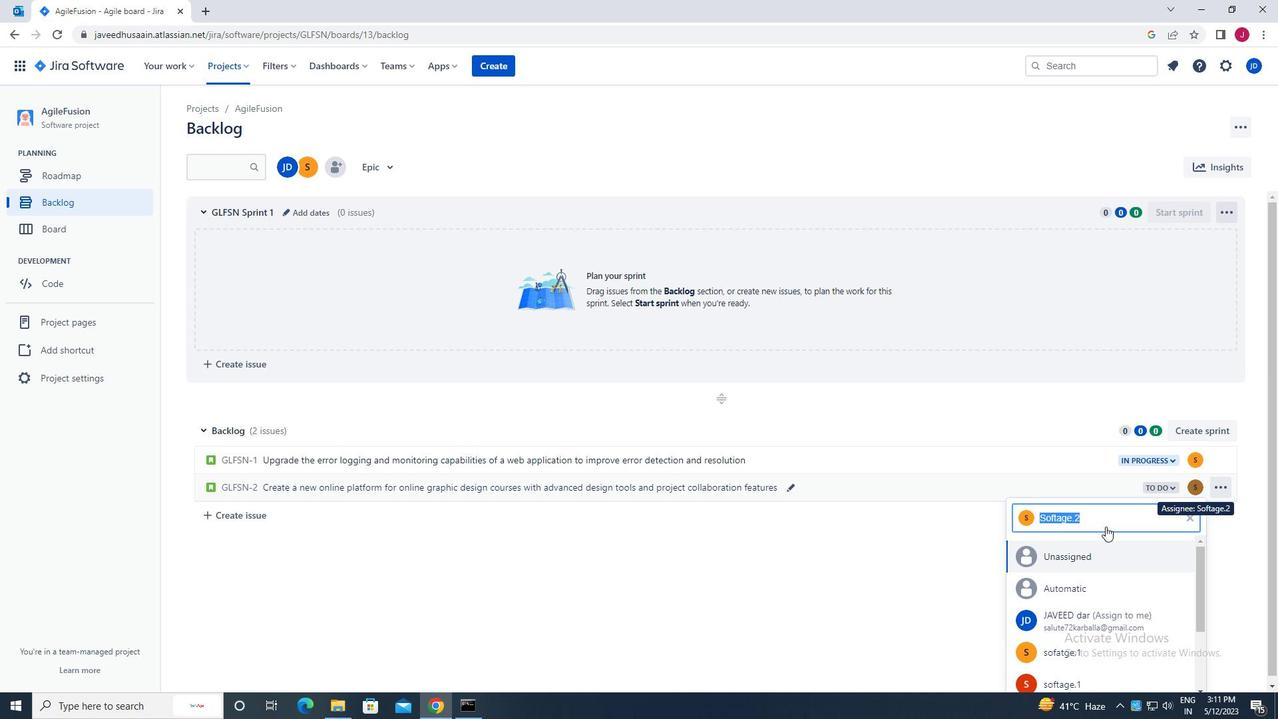 
Action: Key pressed so
Screenshot: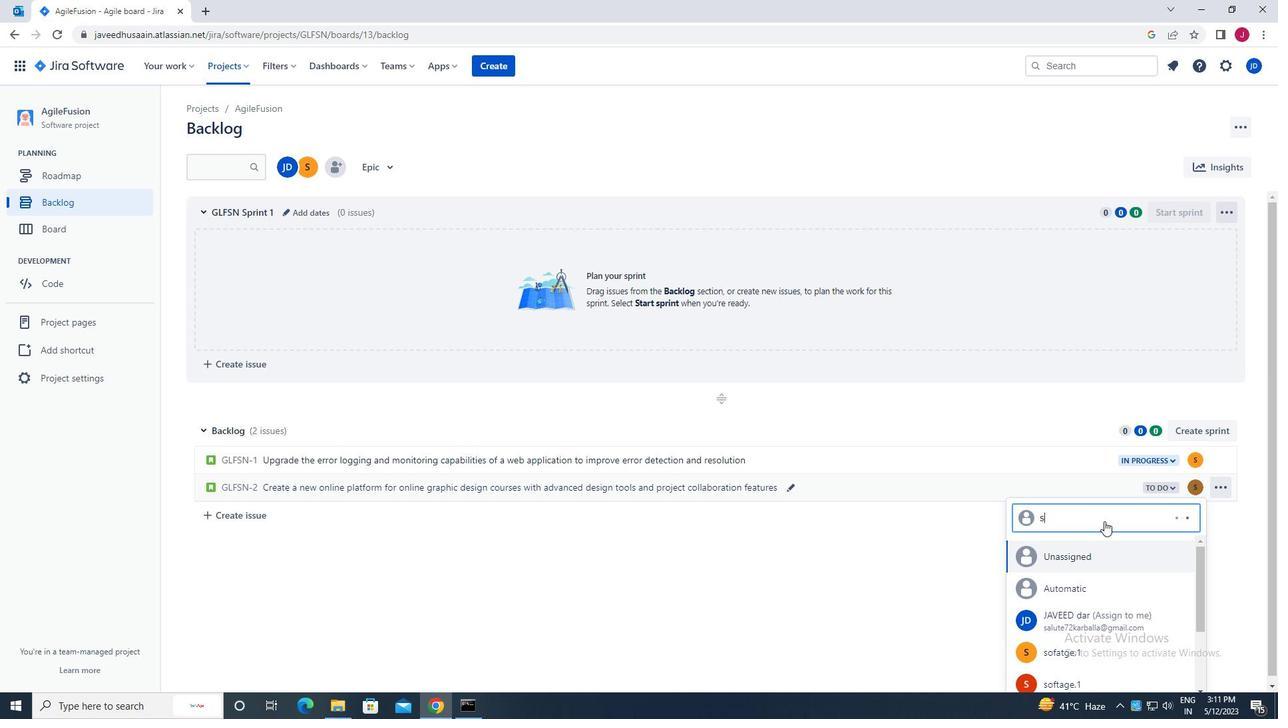 
Action: Mouse moved to (1078, 618)
Screenshot: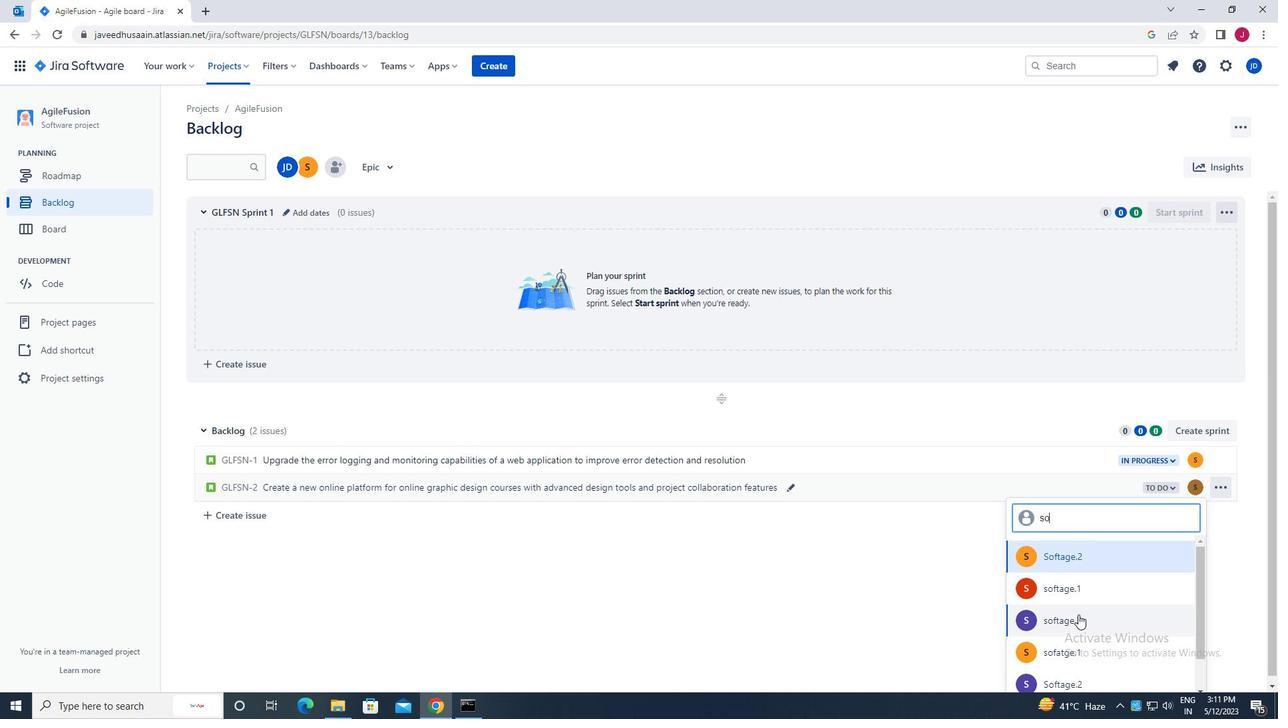 
Action: Mouse pressed left at (1078, 618)
Screenshot: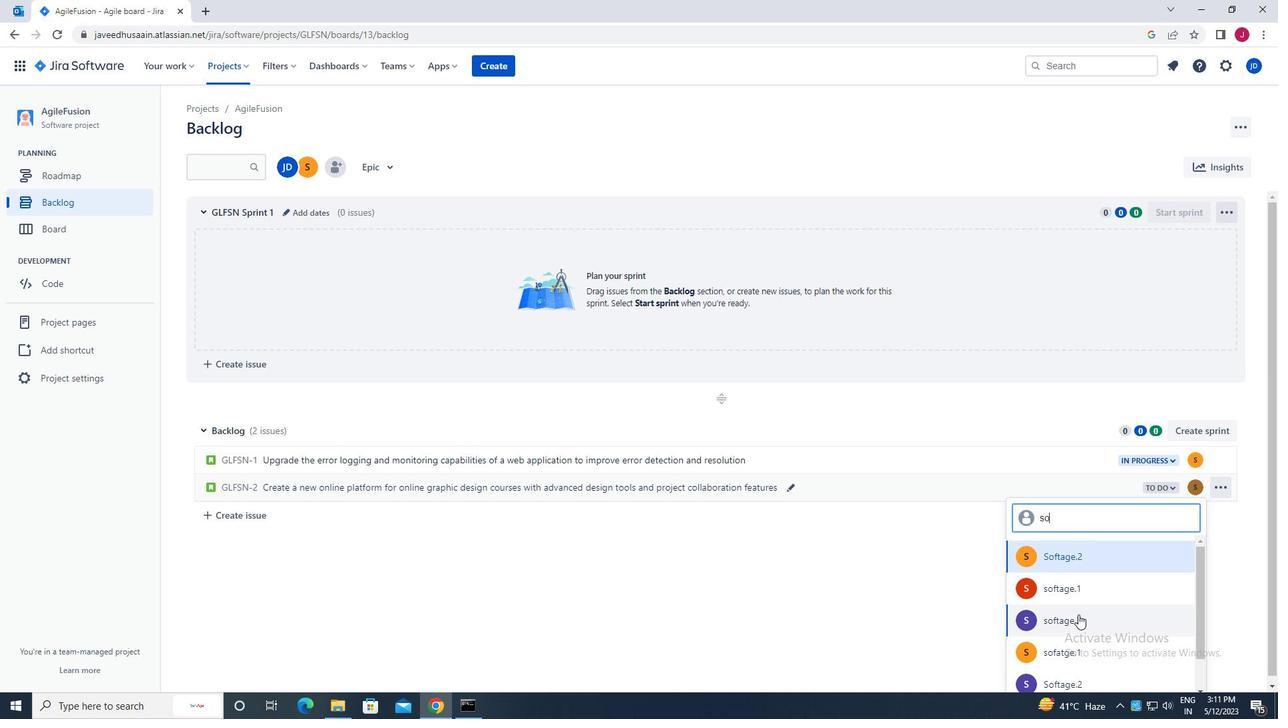 
Action: Mouse moved to (1165, 486)
Screenshot: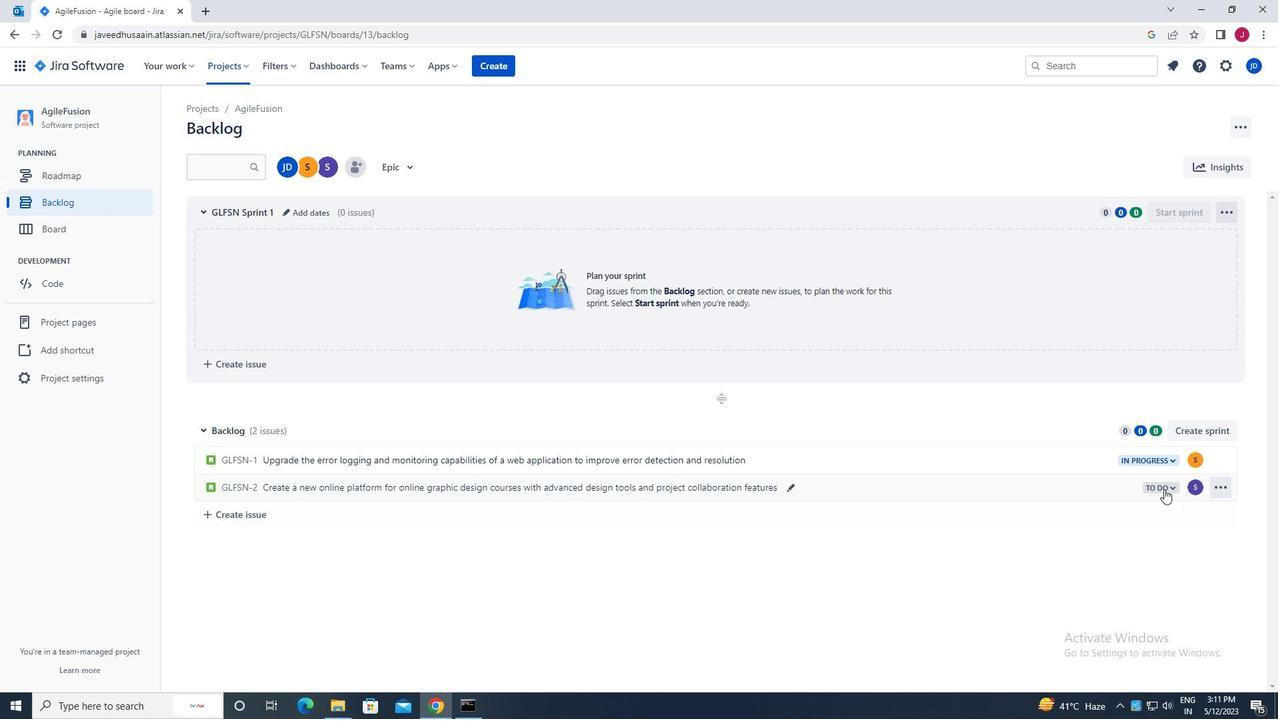
Action: Mouse pressed left at (1165, 486)
Screenshot: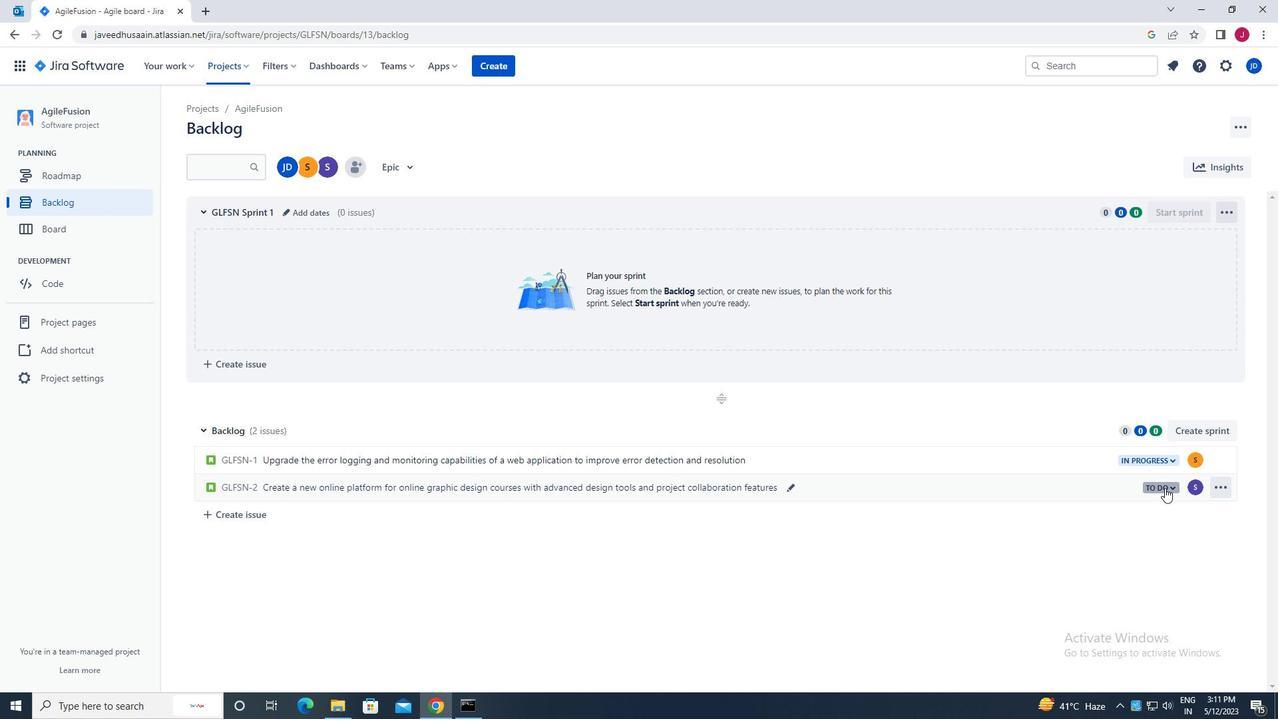 
Action: Mouse moved to (1079, 512)
Screenshot: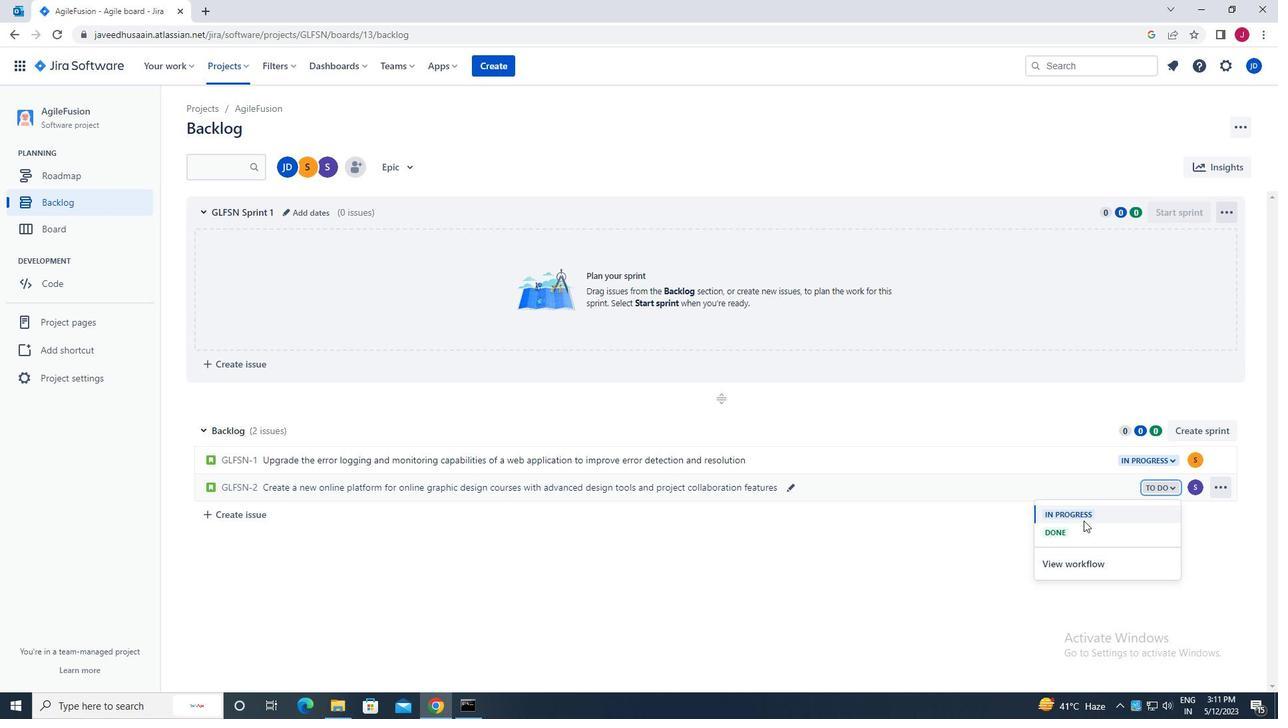 
Action: Mouse pressed left at (1079, 512)
Screenshot: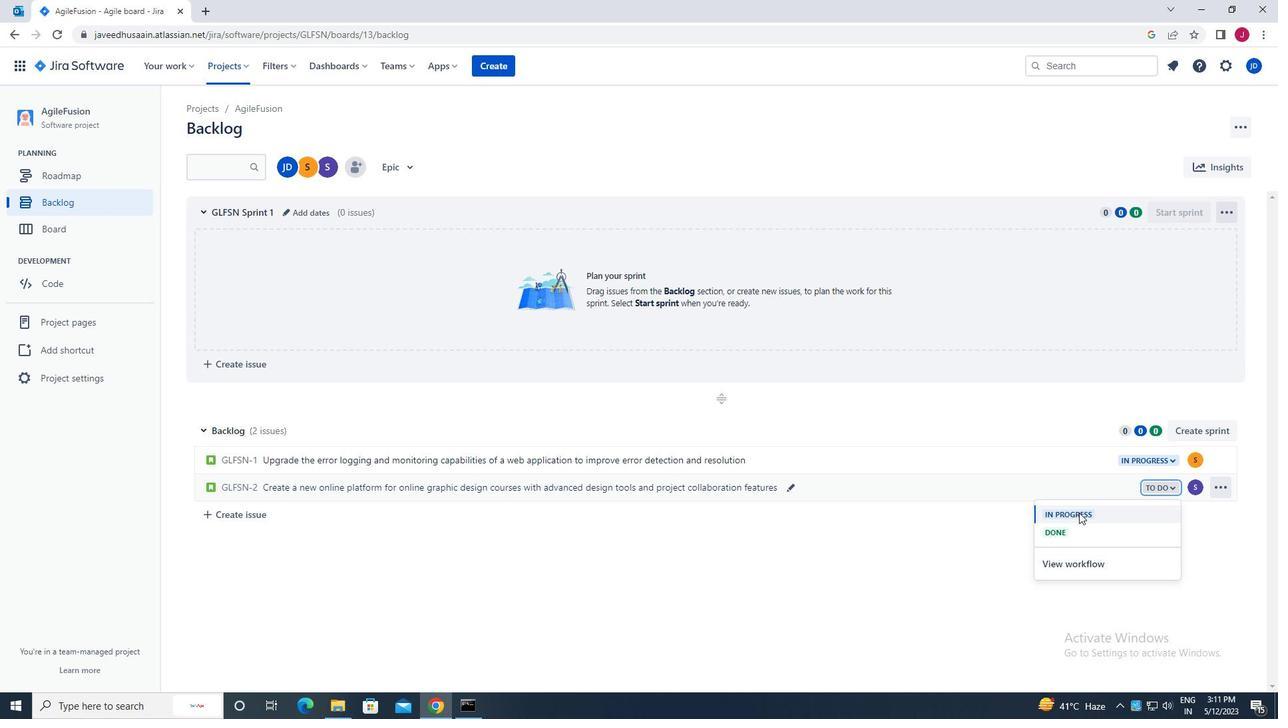 
